 Task: Add a condition where "Channel Is Facebook Messenger" in new tickets in your groups.
Action: Mouse moved to (143, 521)
Screenshot: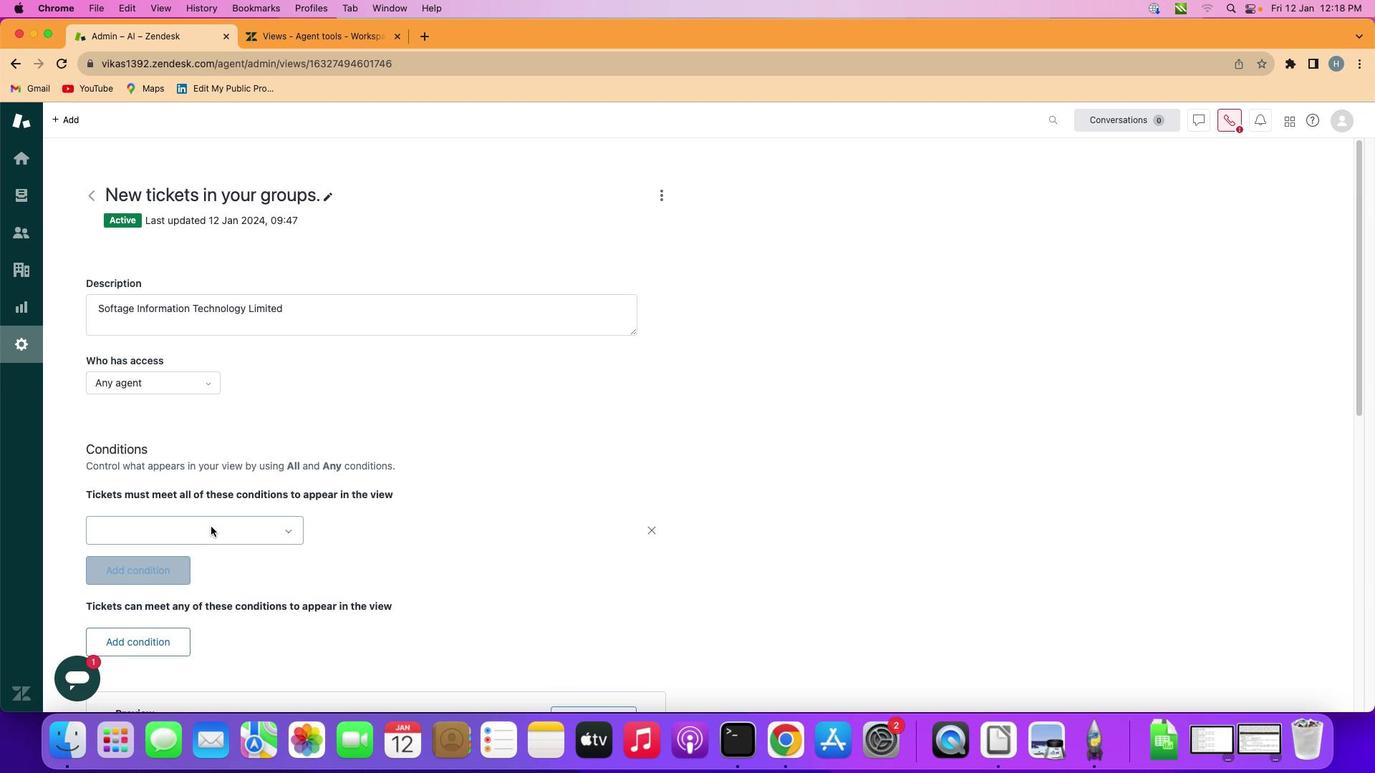
Action: Mouse pressed left at (143, 521)
Screenshot: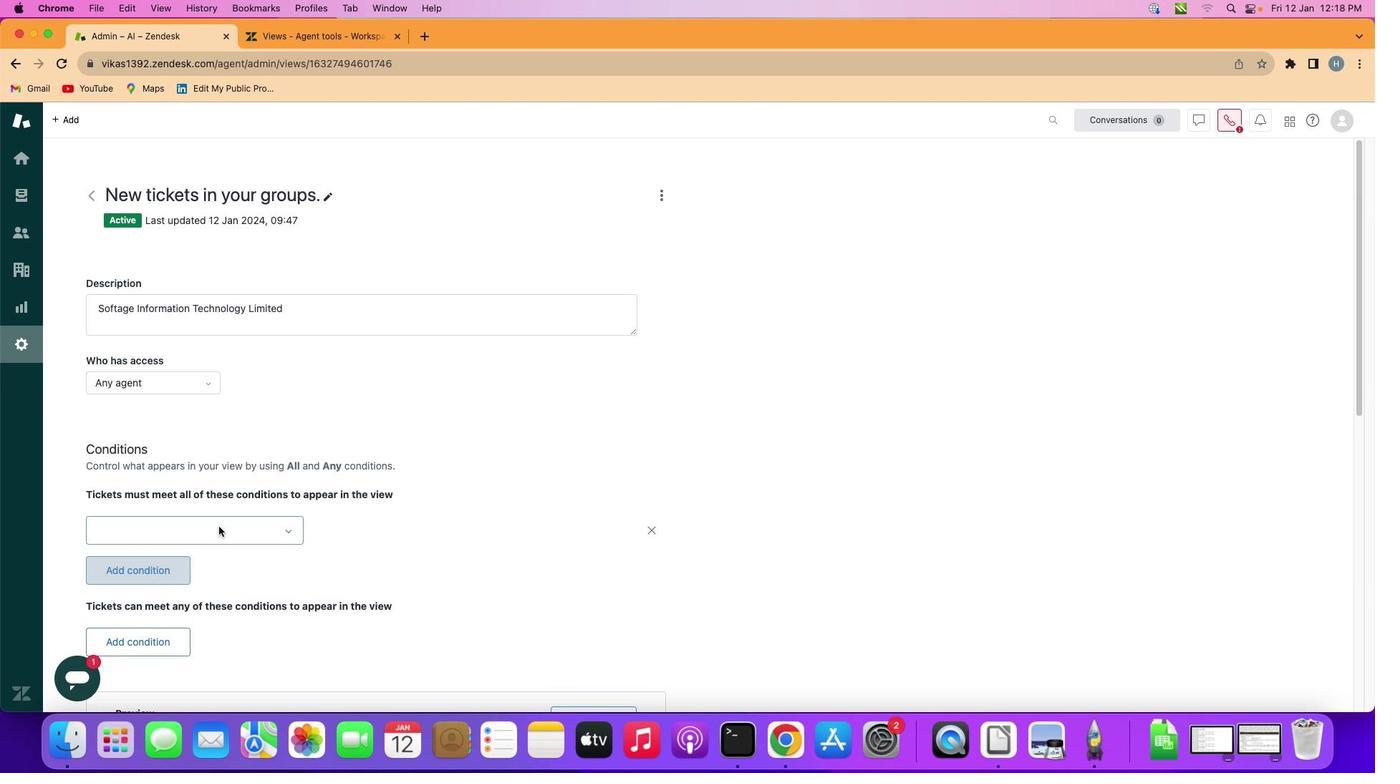 
Action: Mouse moved to (214, 521)
Screenshot: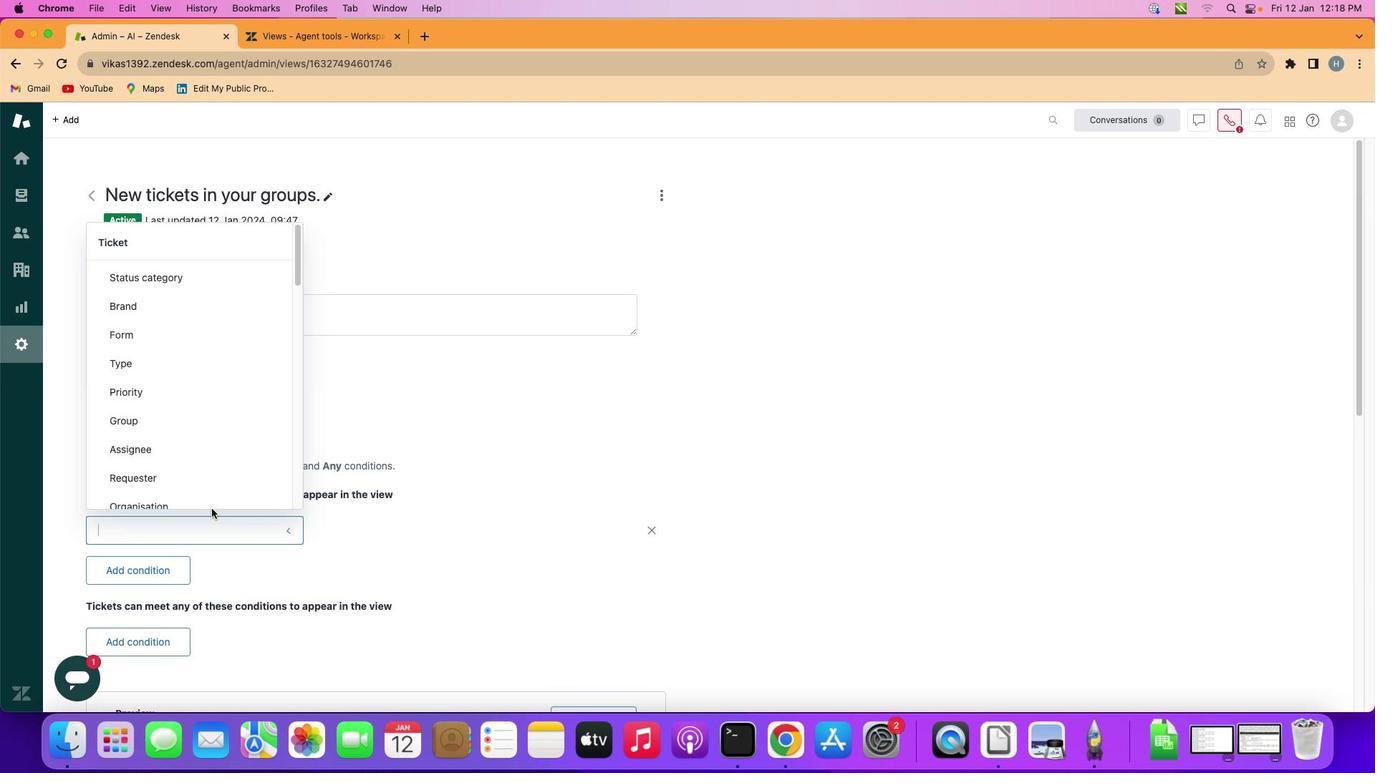 
Action: Mouse pressed left at (214, 521)
Screenshot: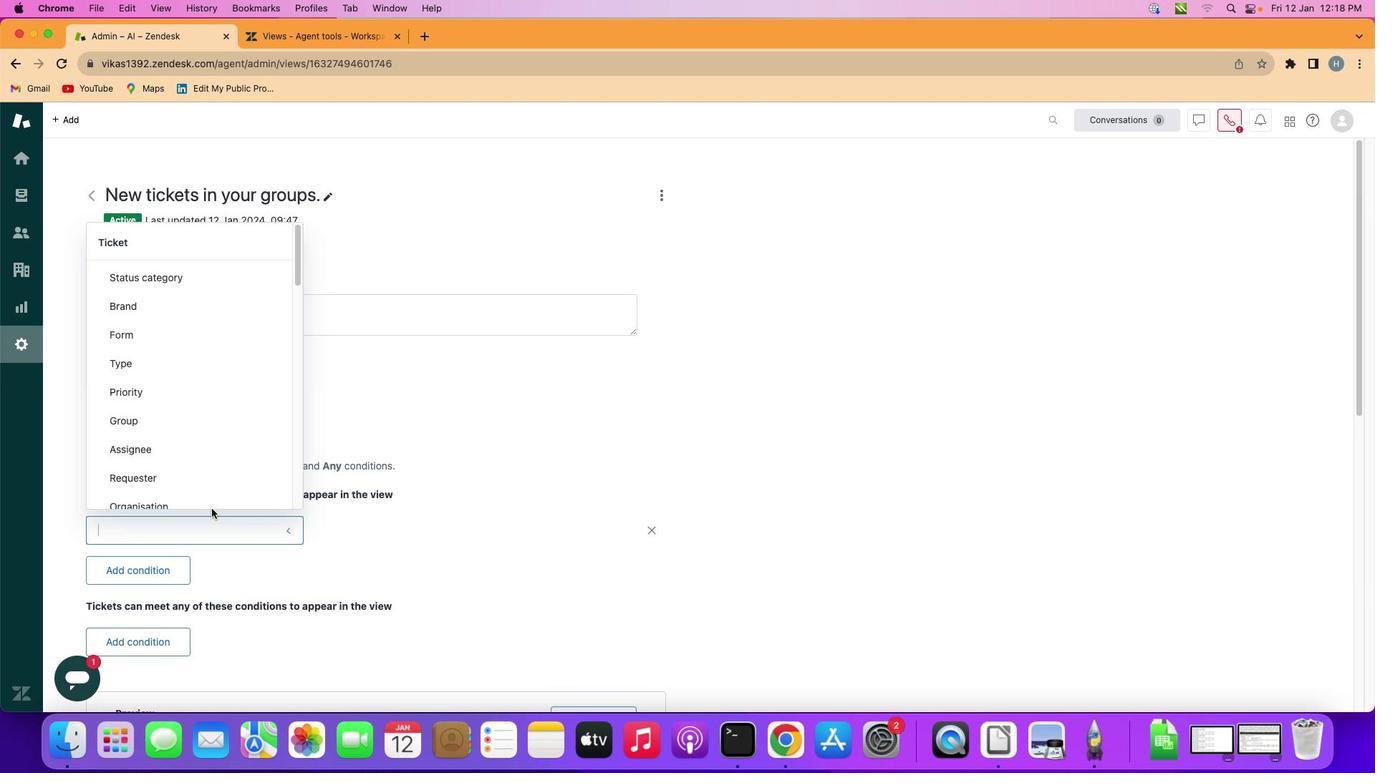 
Action: Mouse moved to (200, 365)
Screenshot: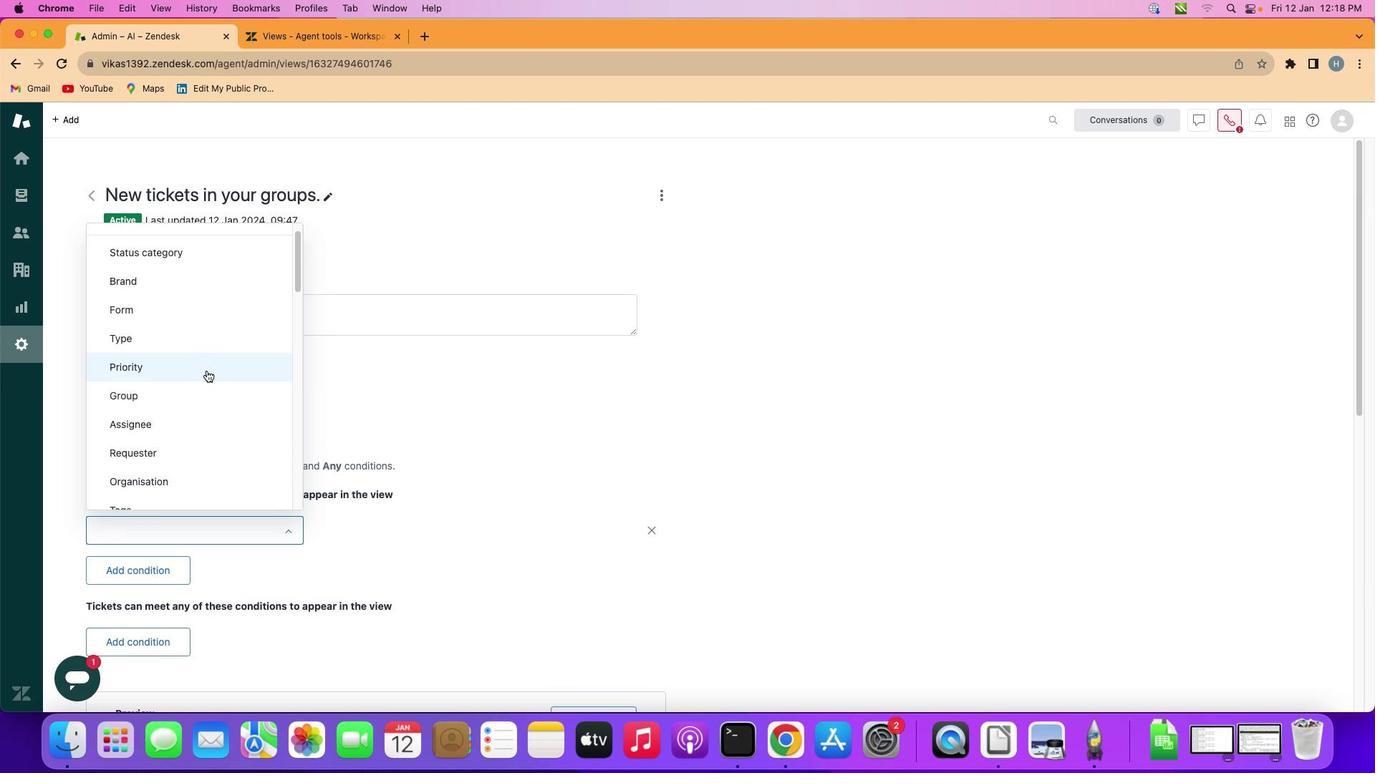 
Action: Mouse scrolled (200, 365) with delta (-5, -5)
Screenshot: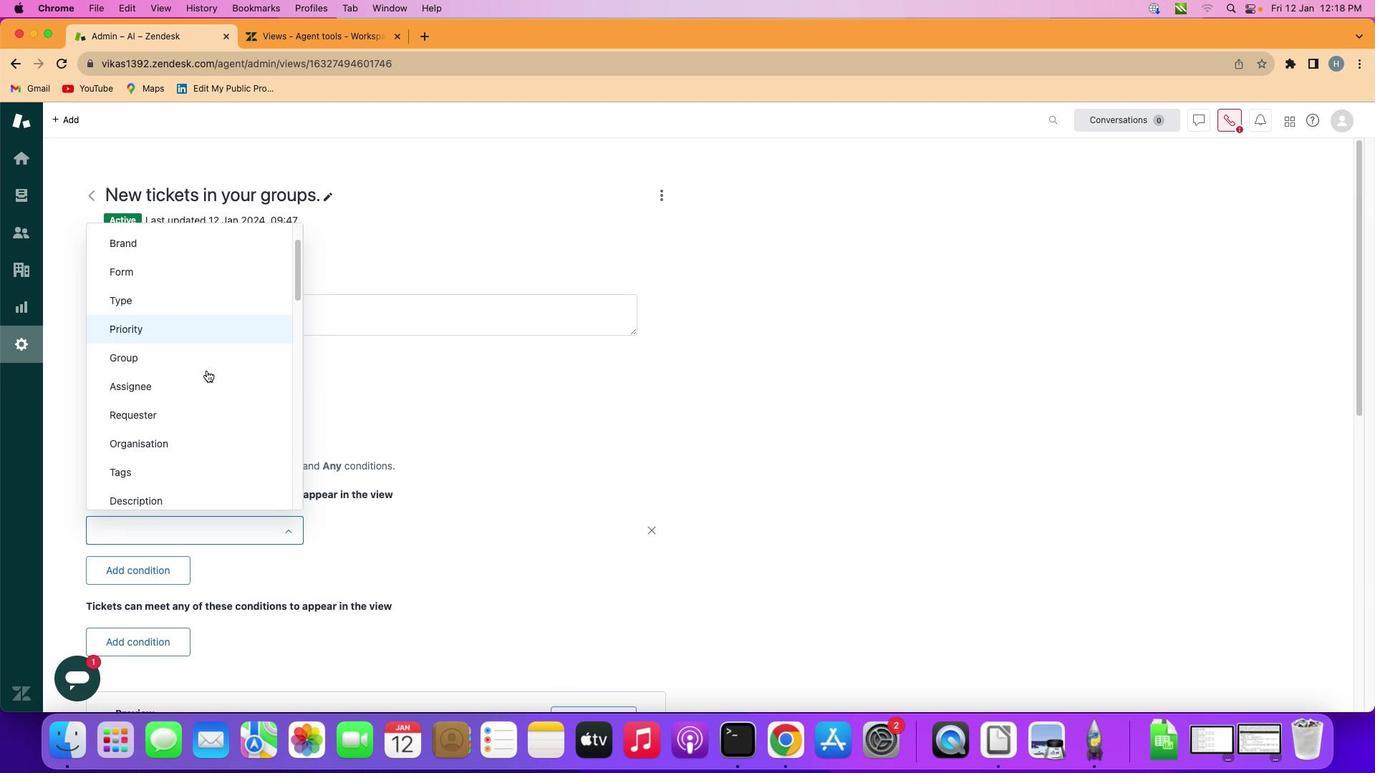 
Action: Mouse scrolled (200, 365) with delta (-5, -5)
Screenshot: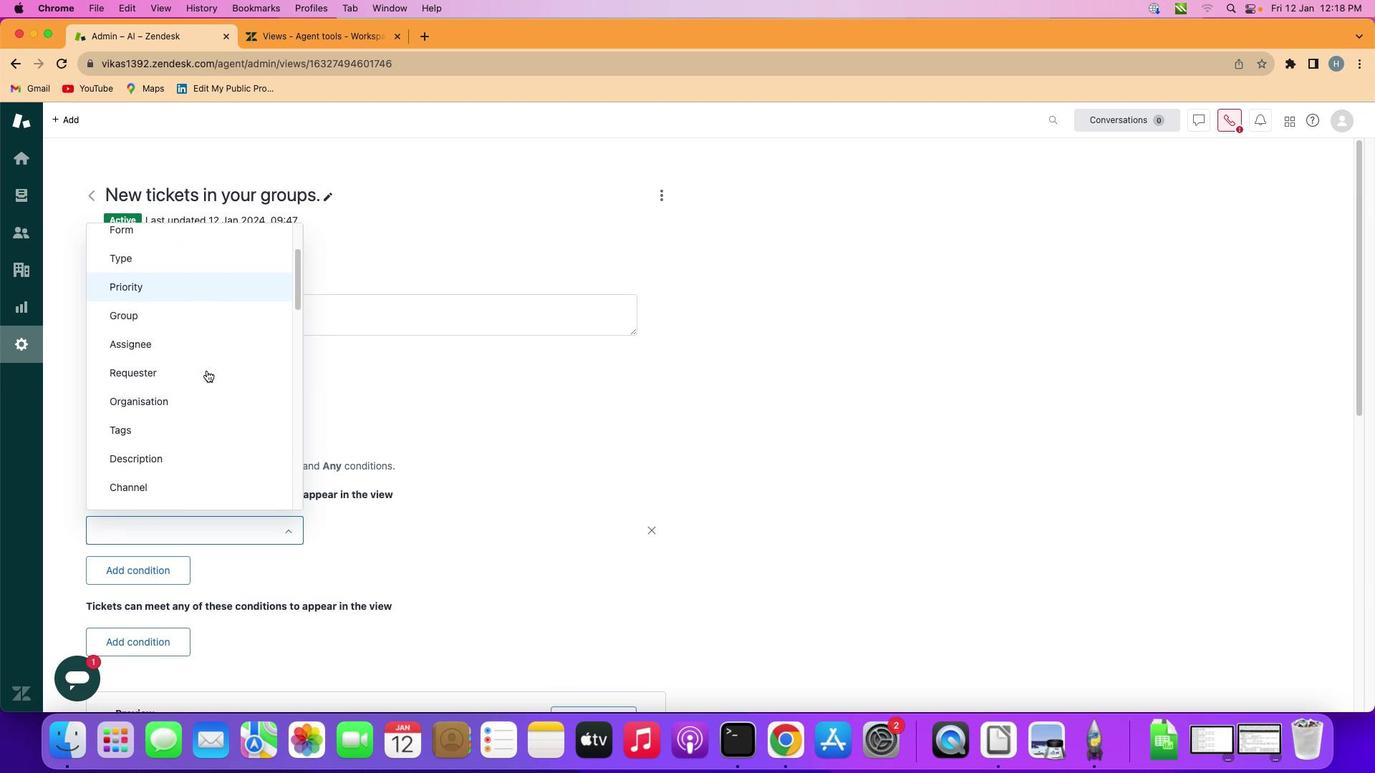 
Action: Mouse scrolled (200, 365) with delta (-5, -5)
Screenshot: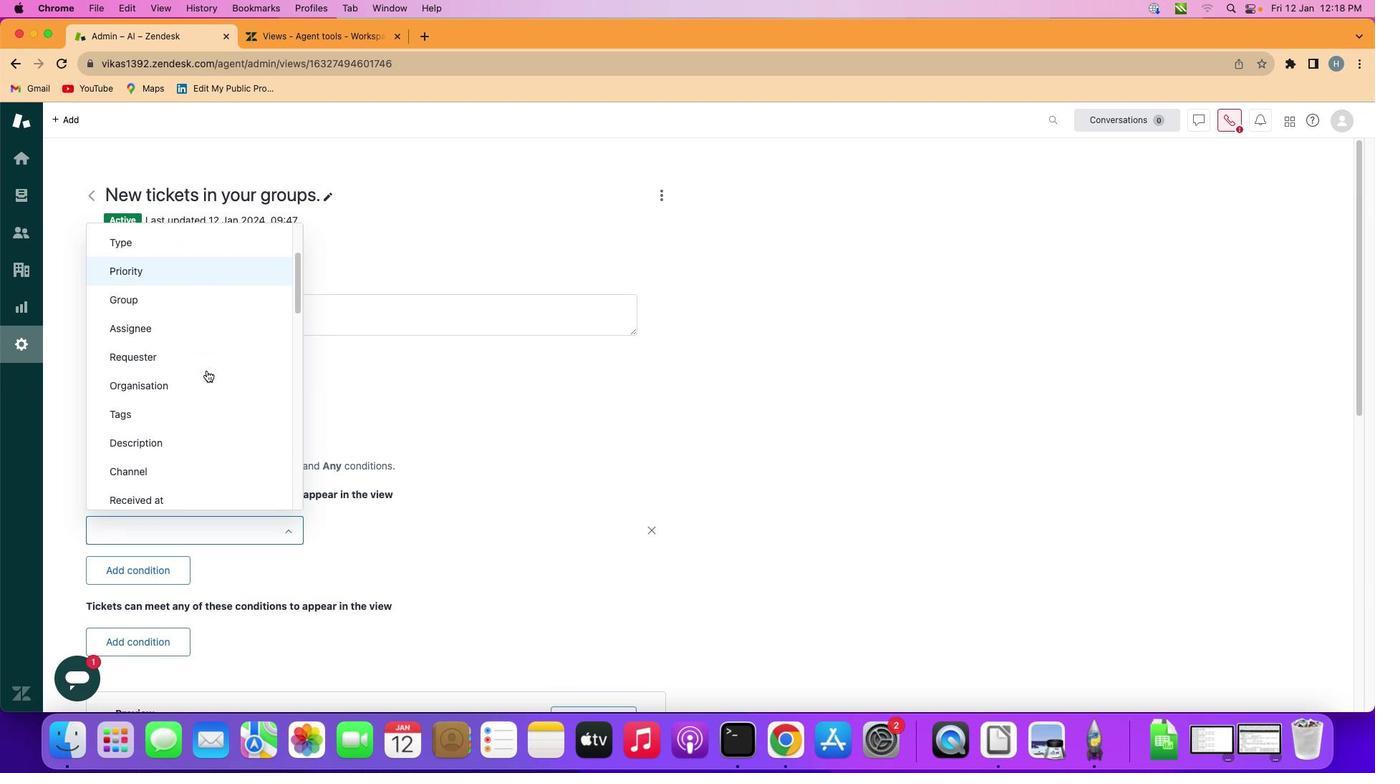 
Action: Mouse moved to (200, 365)
Screenshot: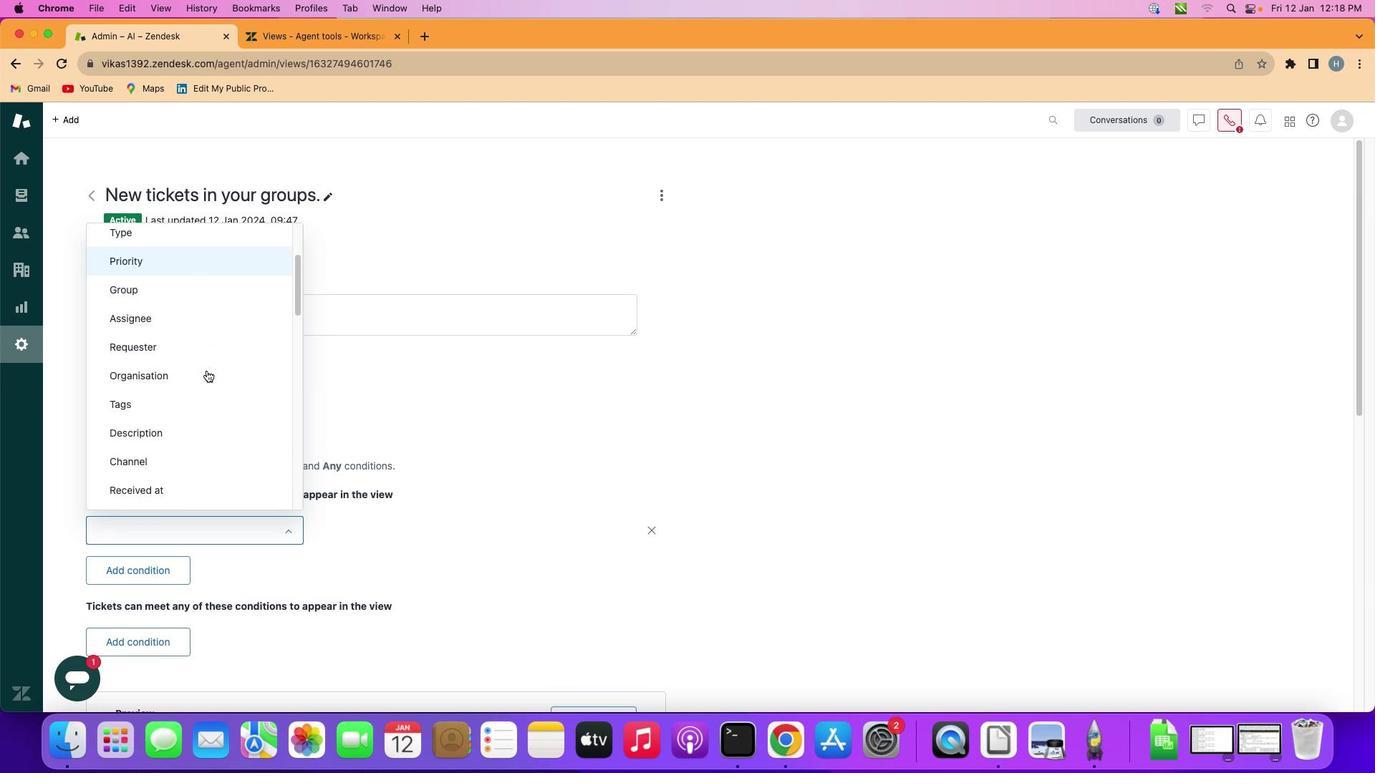 
Action: Mouse scrolled (200, 365) with delta (-5, -6)
Screenshot: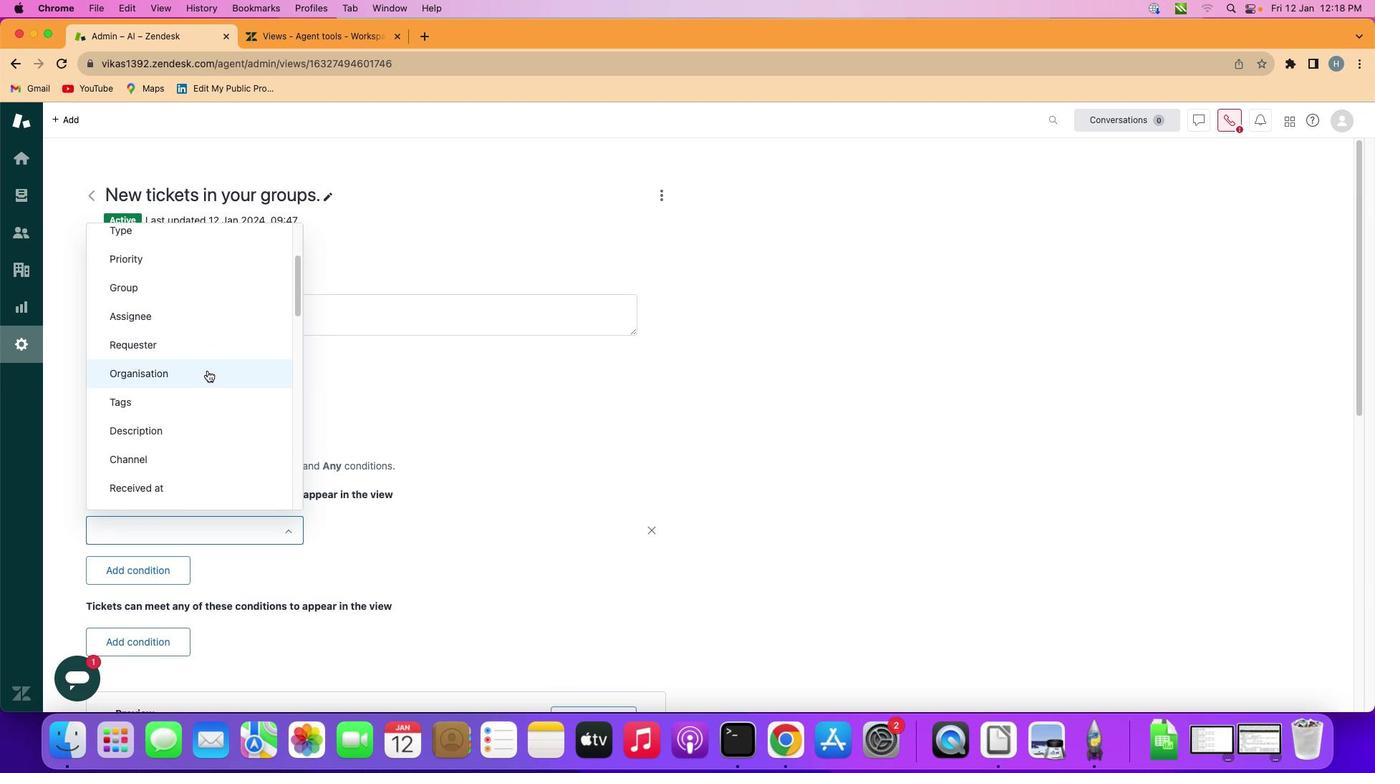
Action: Mouse scrolled (200, 365) with delta (-5, -5)
Screenshot: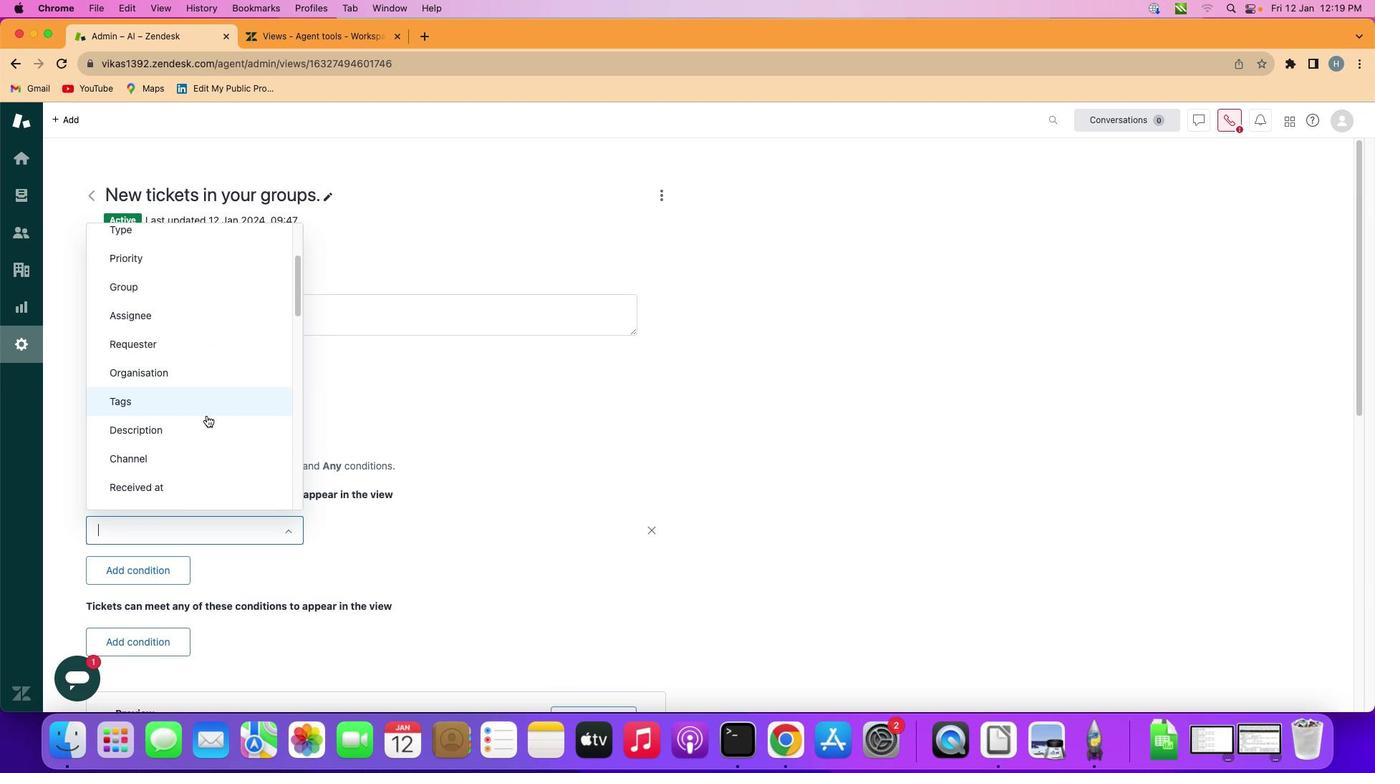 
Action: Mouse moved to (196, 444)
Screenshot: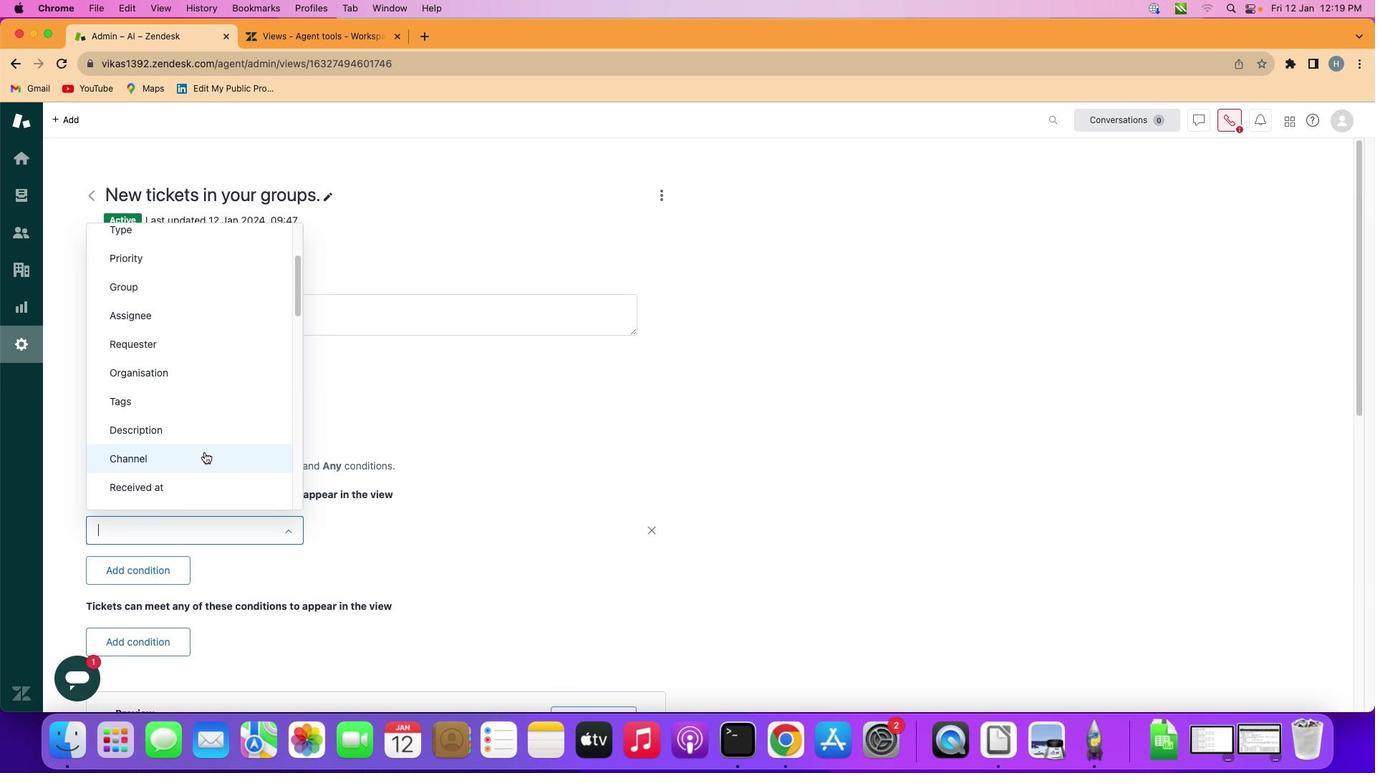 
Action: Mouse pressed left at (196, 444)
Screenshot: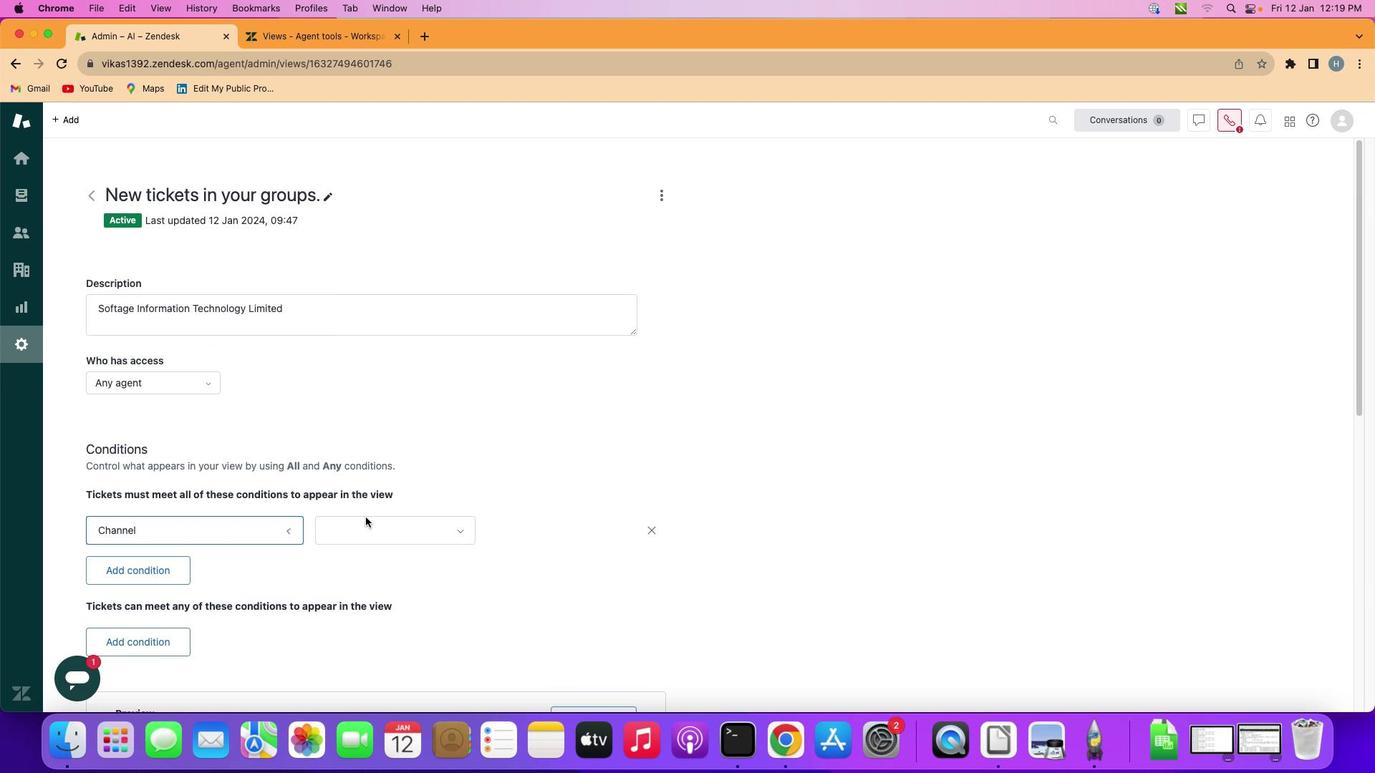 
Action: Mouse moved to (384, 511)
Screenshot: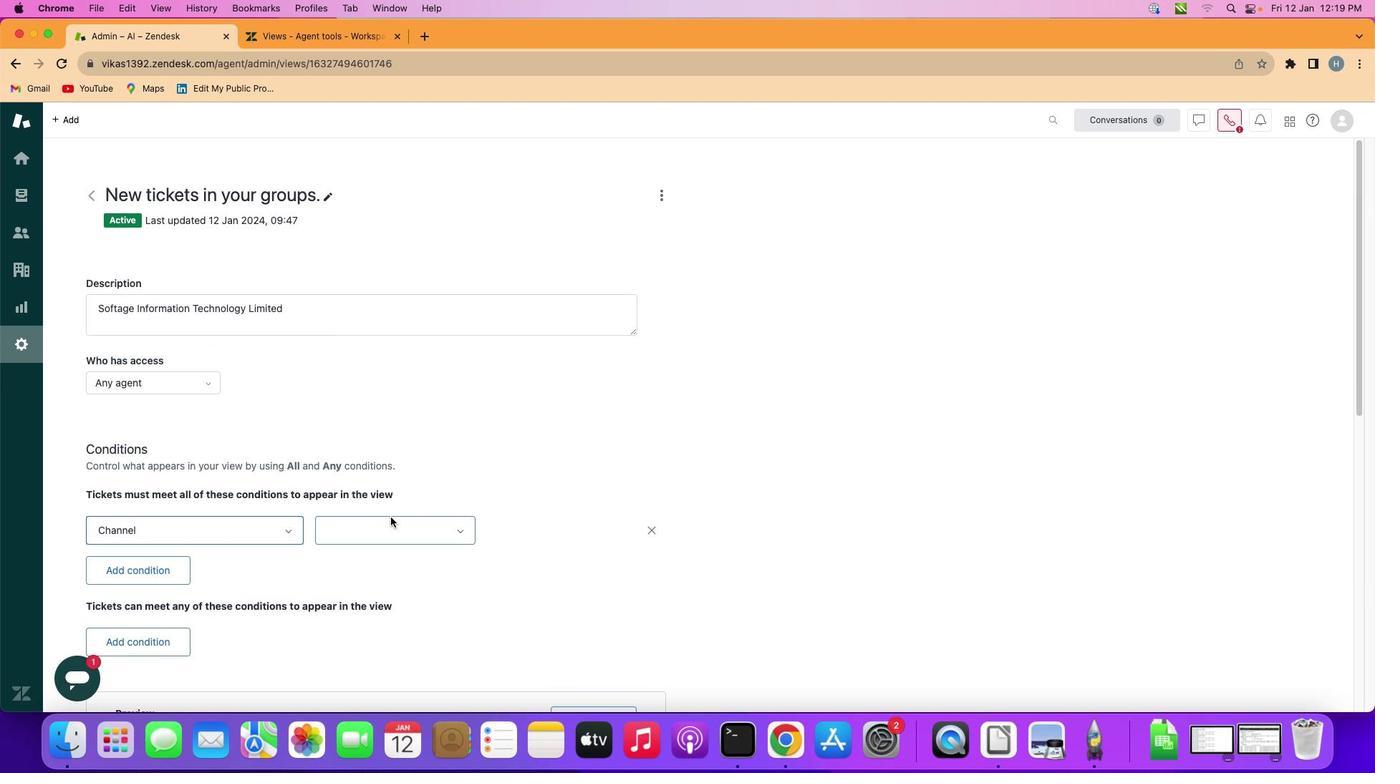 
Action: Mouse pressed left at (384, 511)
Screenshot: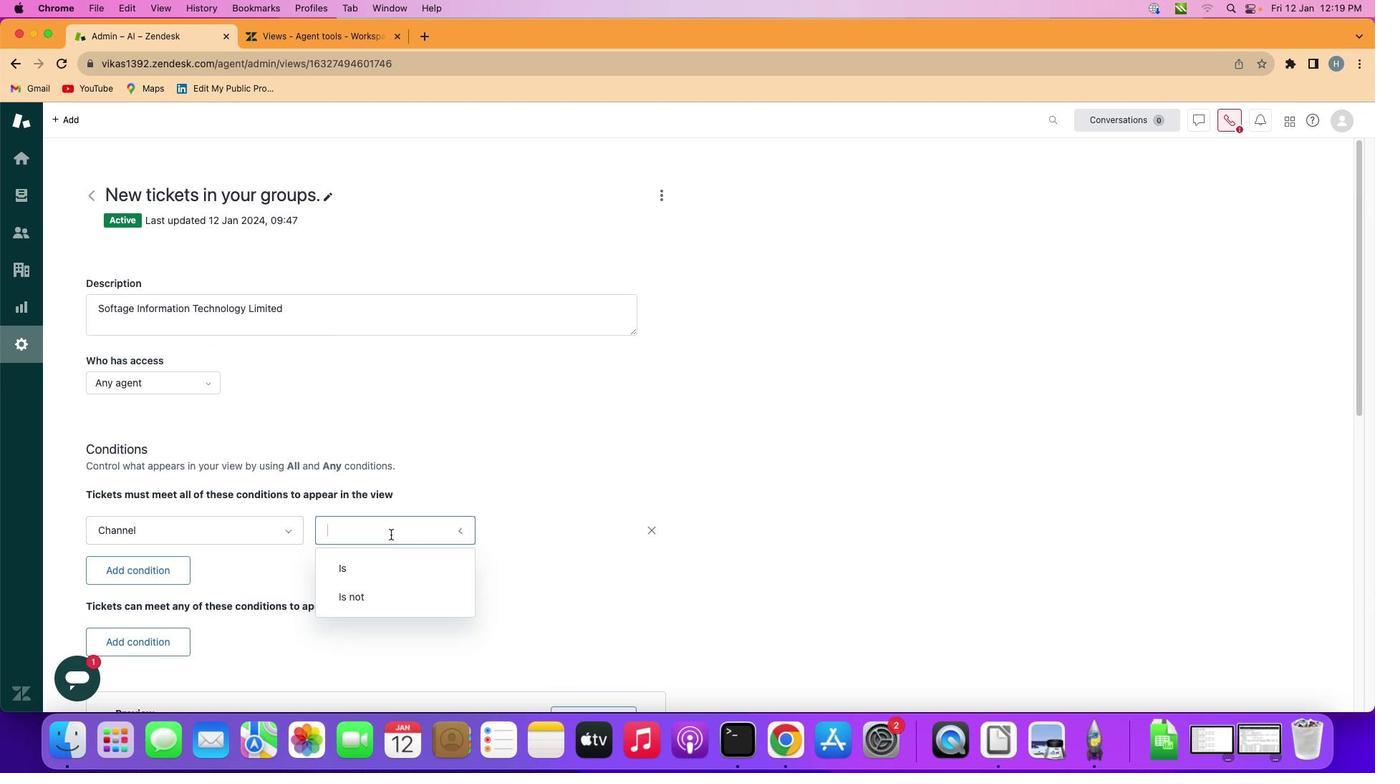 
Action: Mouse moved to (384, 557)
Screenshot: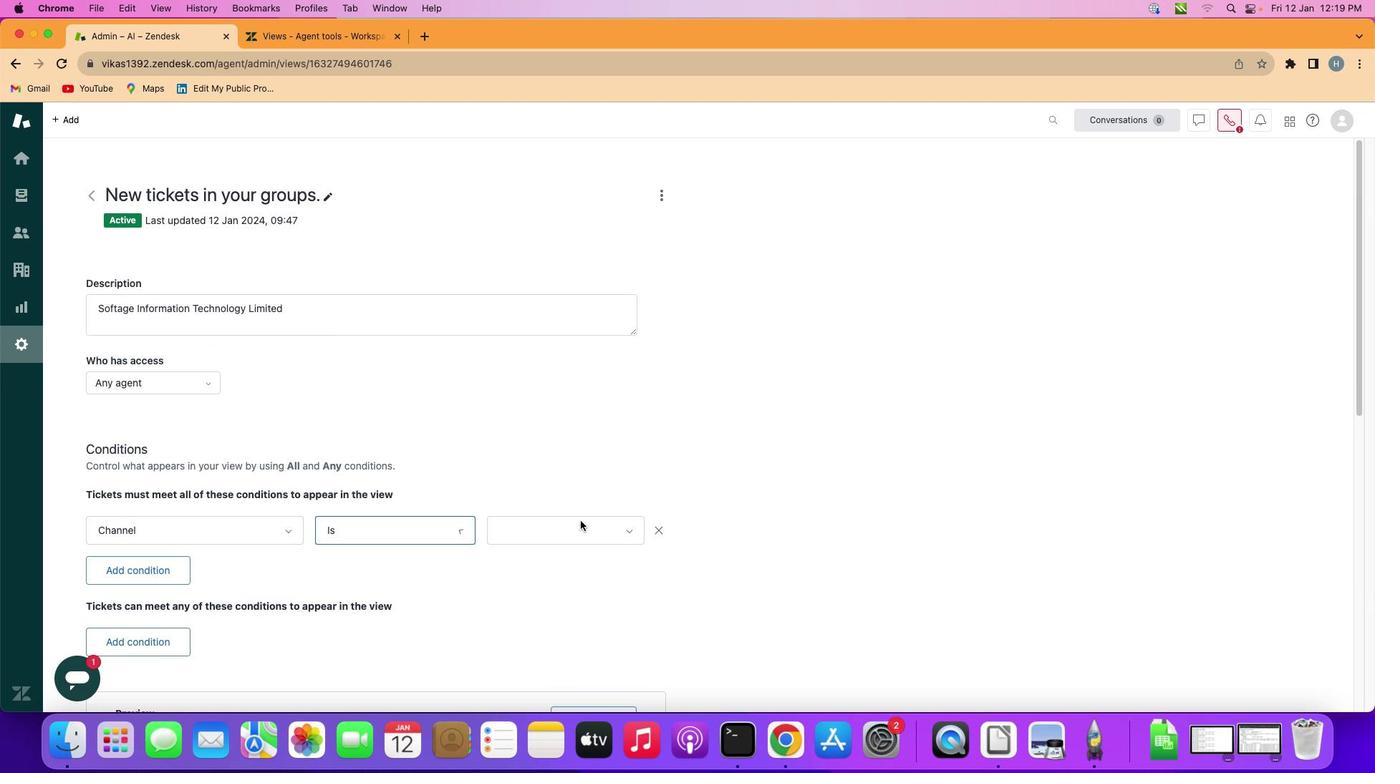
Action: Mouse pressed left at (384, 557)
Screenshot: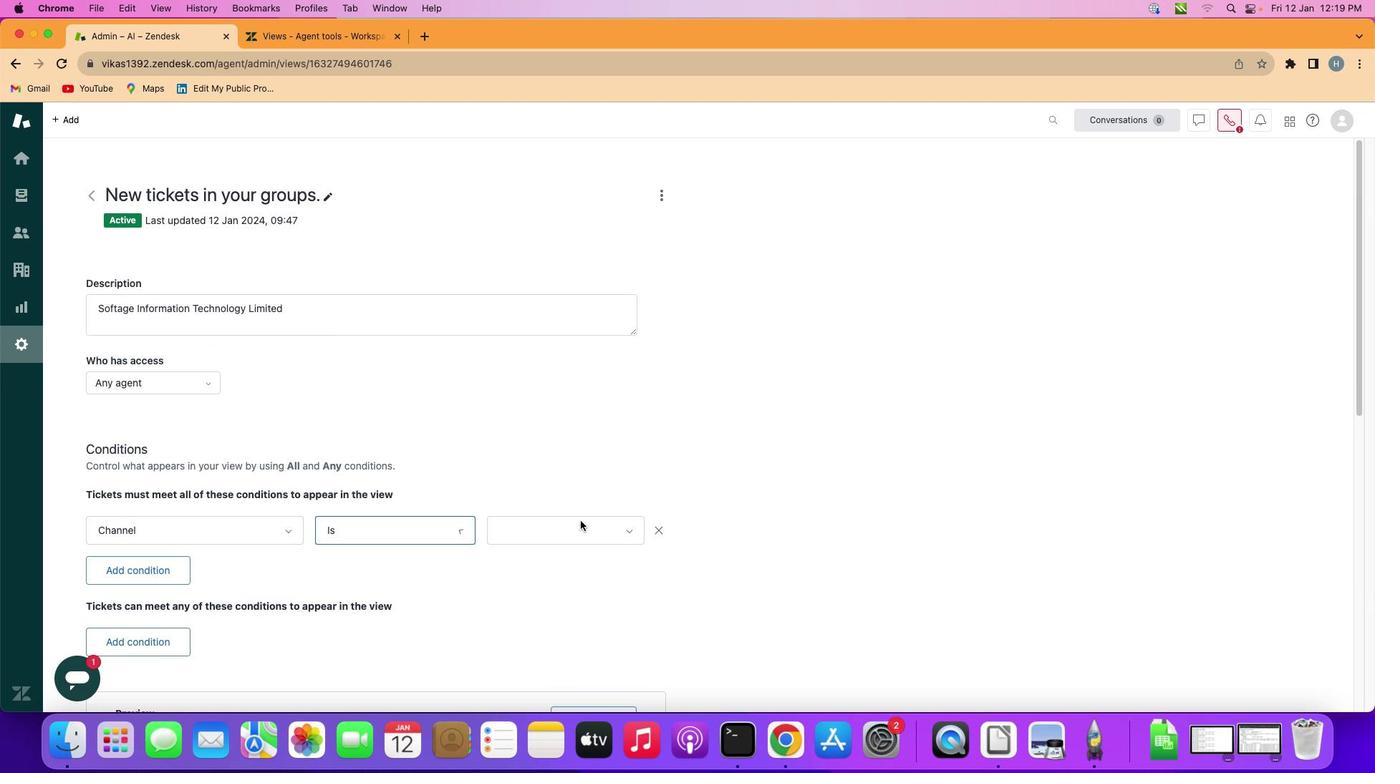 
Action: Mouse moved to (575, 514)
Screenshot: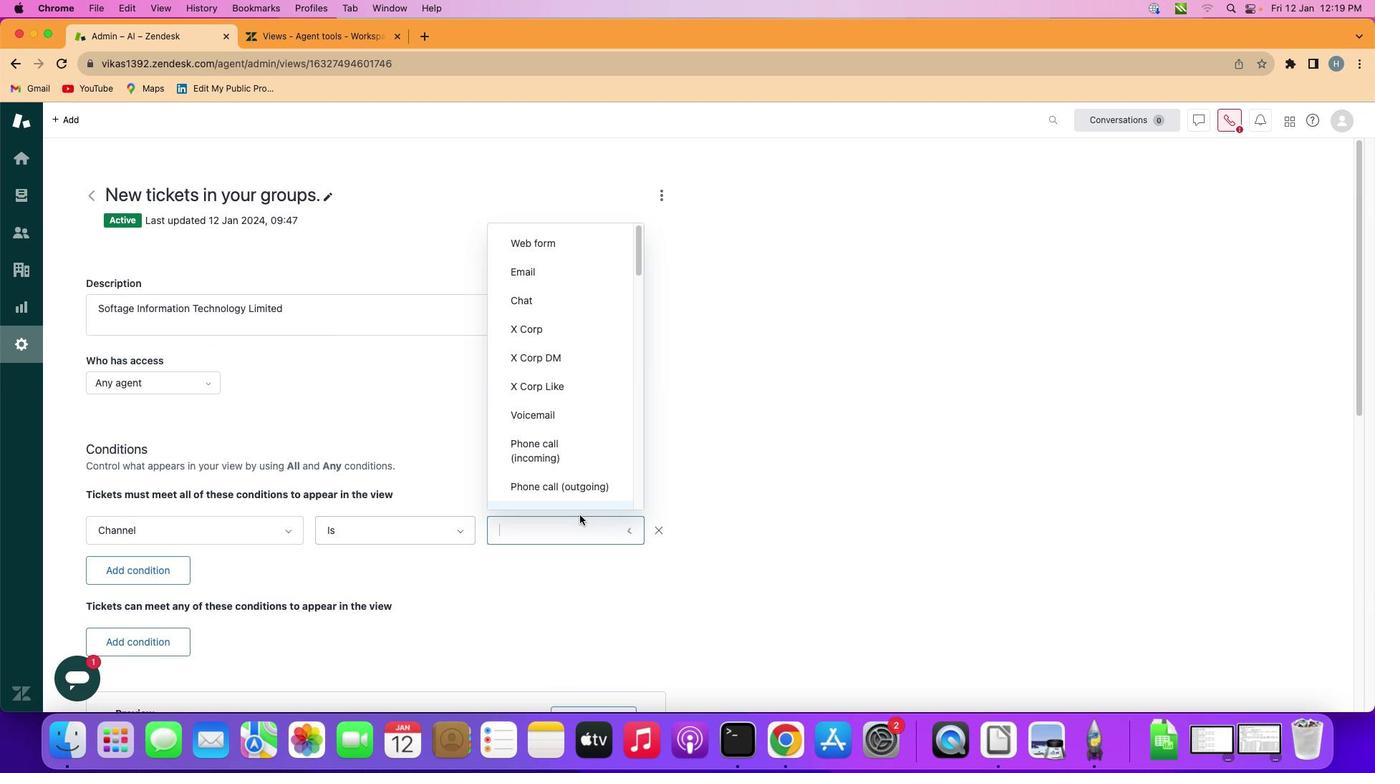 
Action: Mouse pressed left at (575, 514)
Screenshot: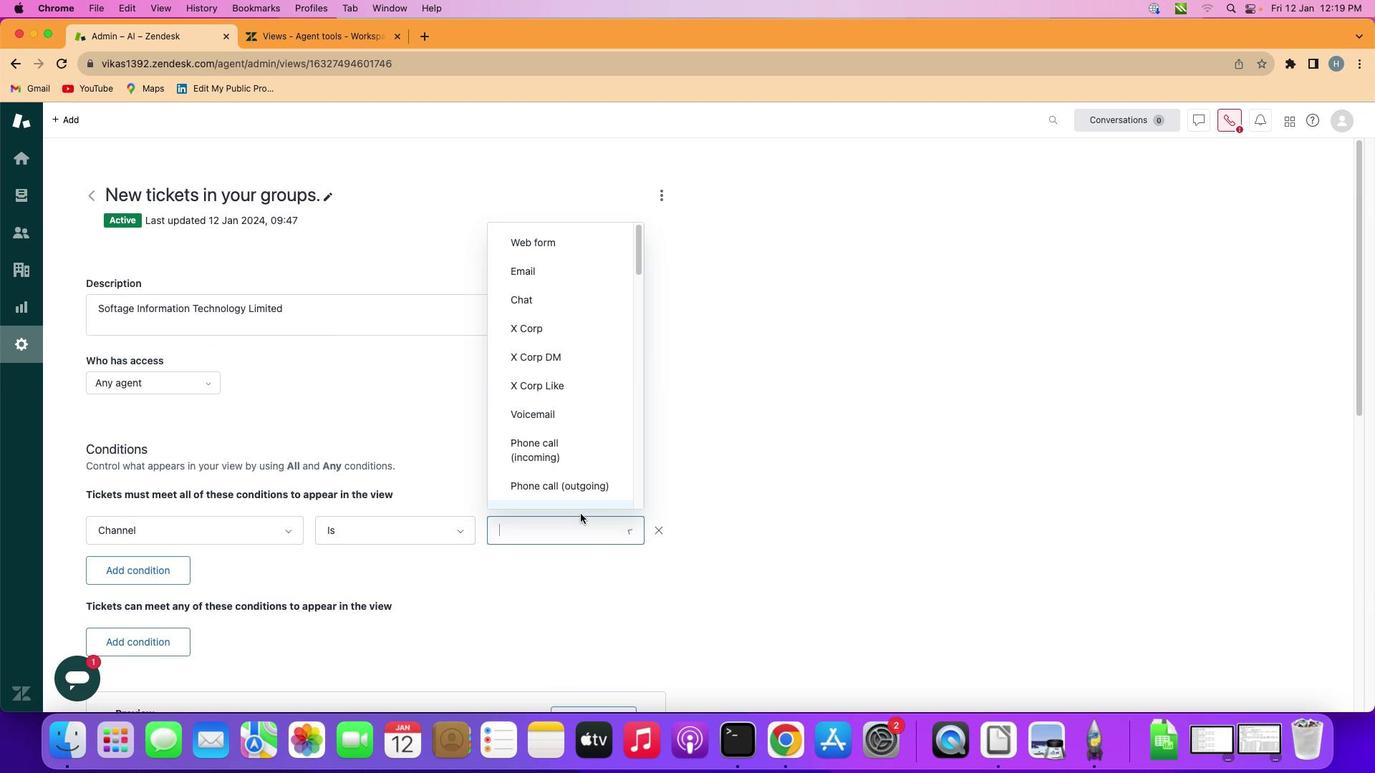 
Action: Mouse moved to (556, 378)
Screenshot: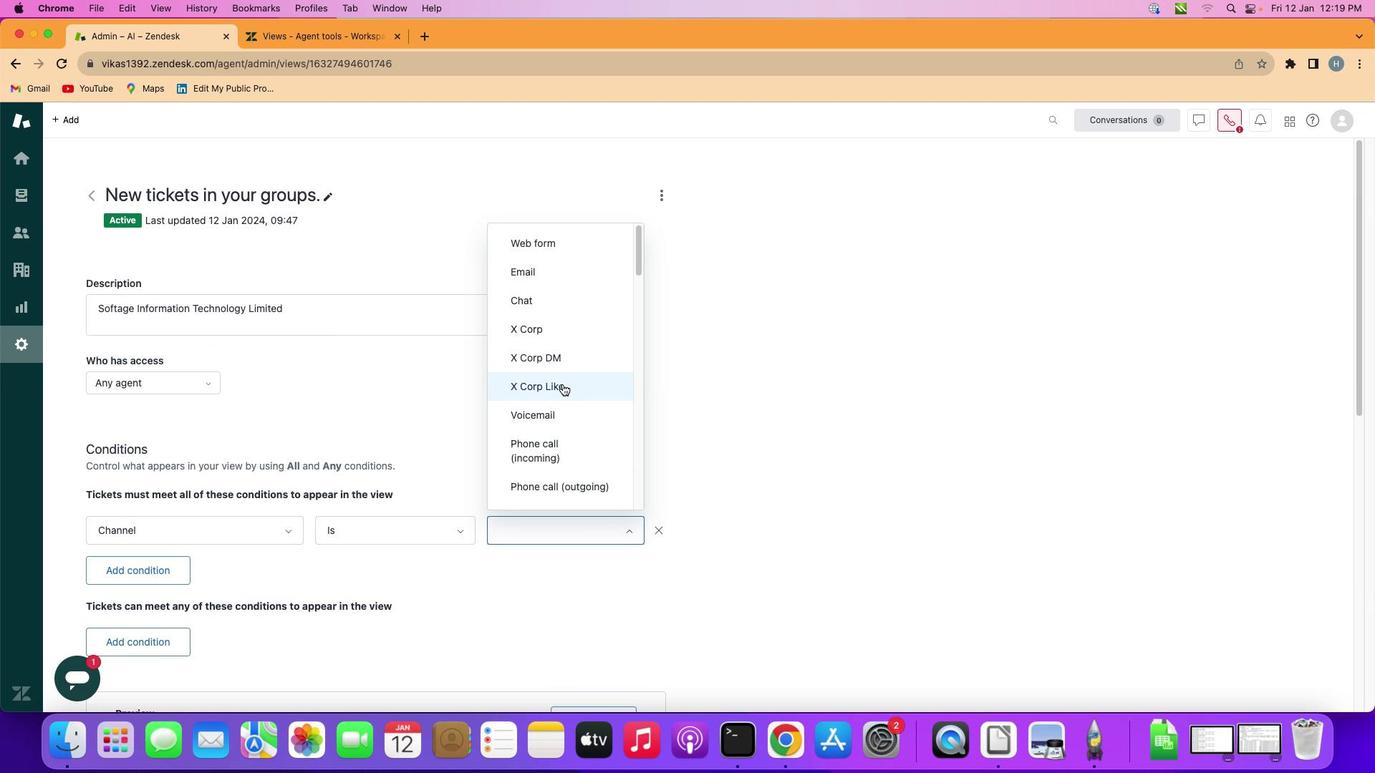 
Action: Mouse scrolled (556, 378) with delta (-5, -5)
Screenshot: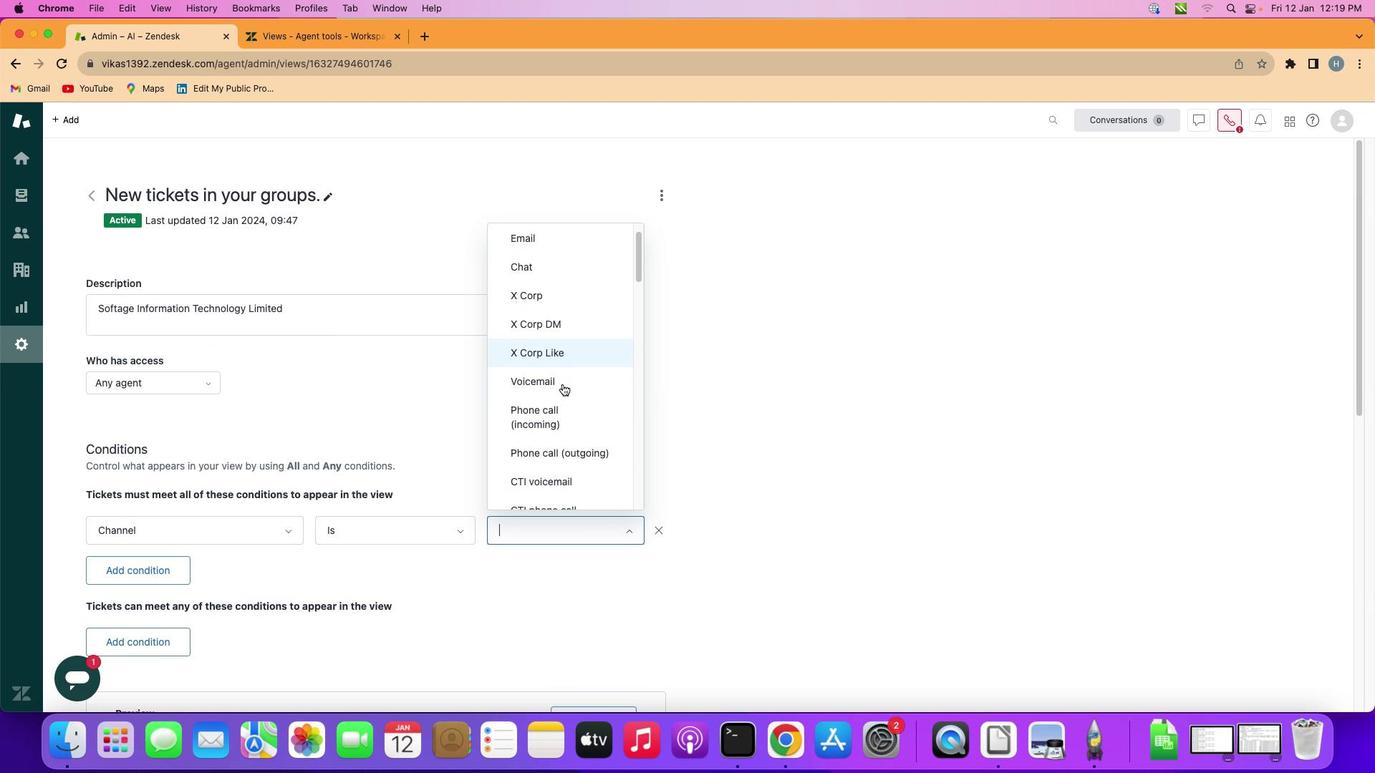 
Action: Mouse scrolled (556, 378) with delta (-5, -5)
Screenshot: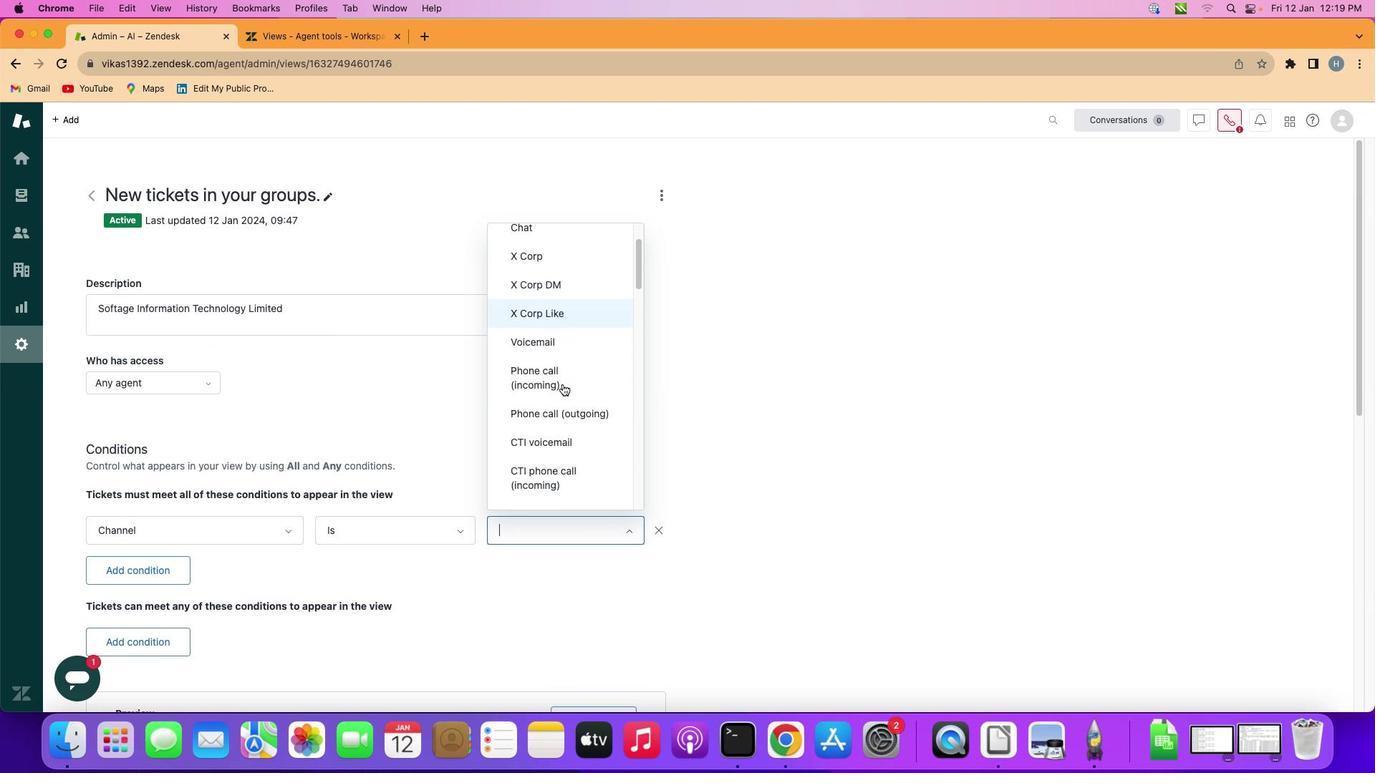 
Action: Mouse scrolled (556, 378) with delta (-5, -5)
Screenshot: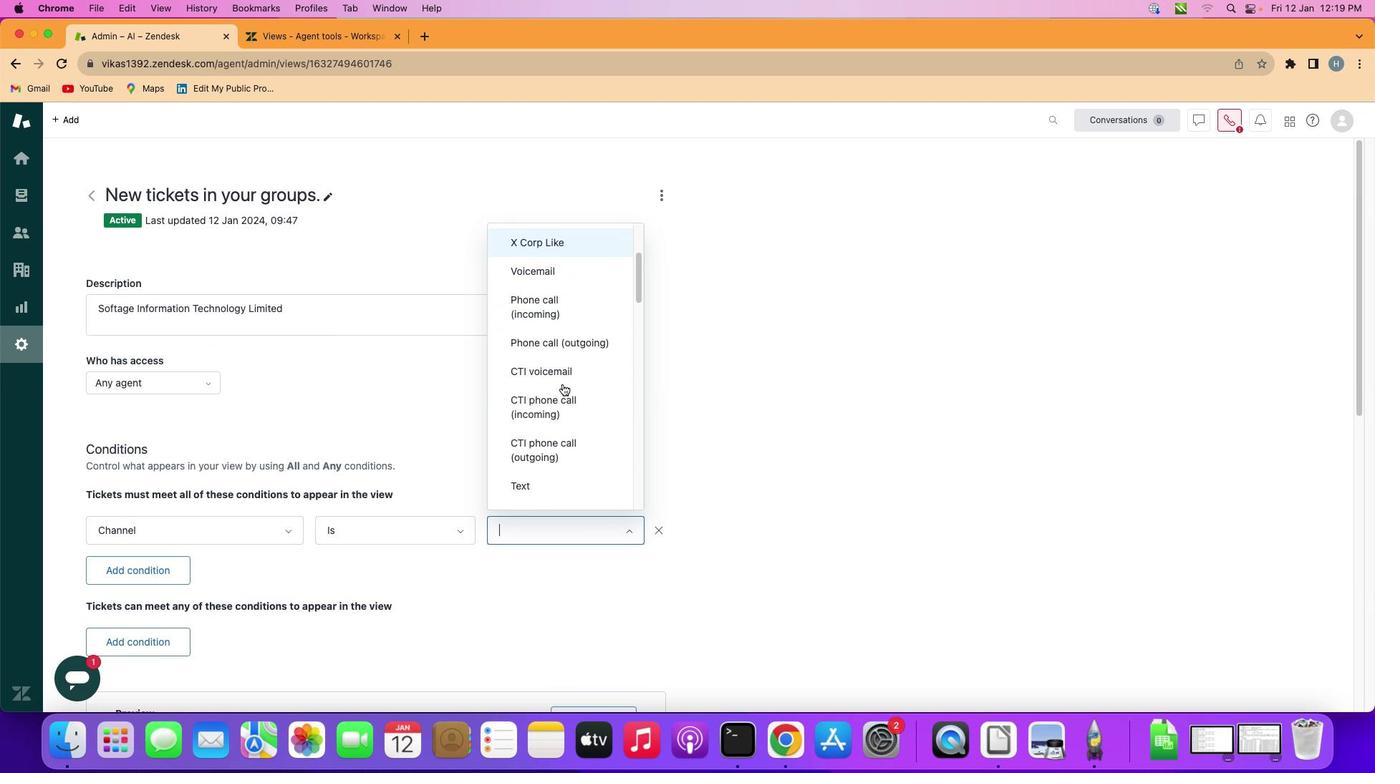 
Action: Mouse scrolled (556, 378) with delta (-5, -6)
Screenshot: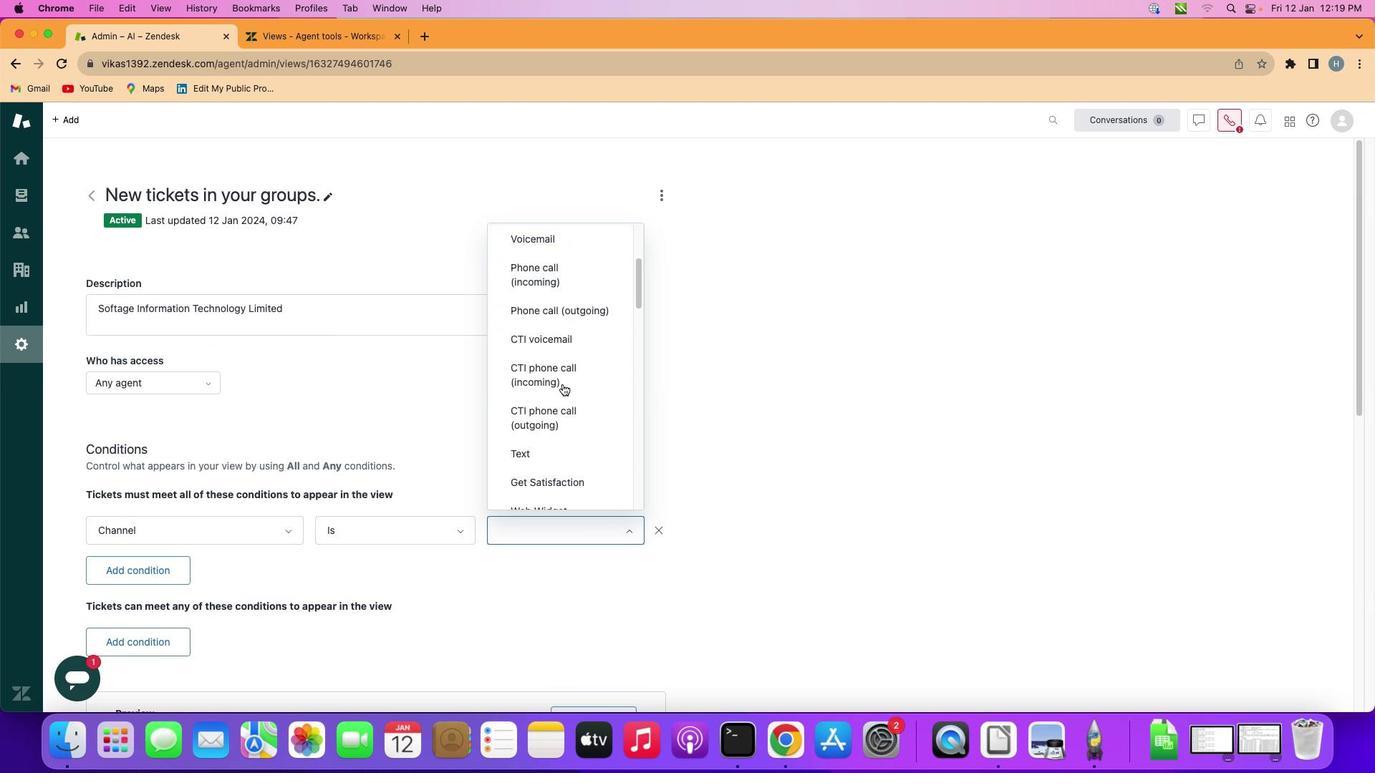
Action: Mouse scrolled (556, 378) with delta (-5, -6)
Screenshot: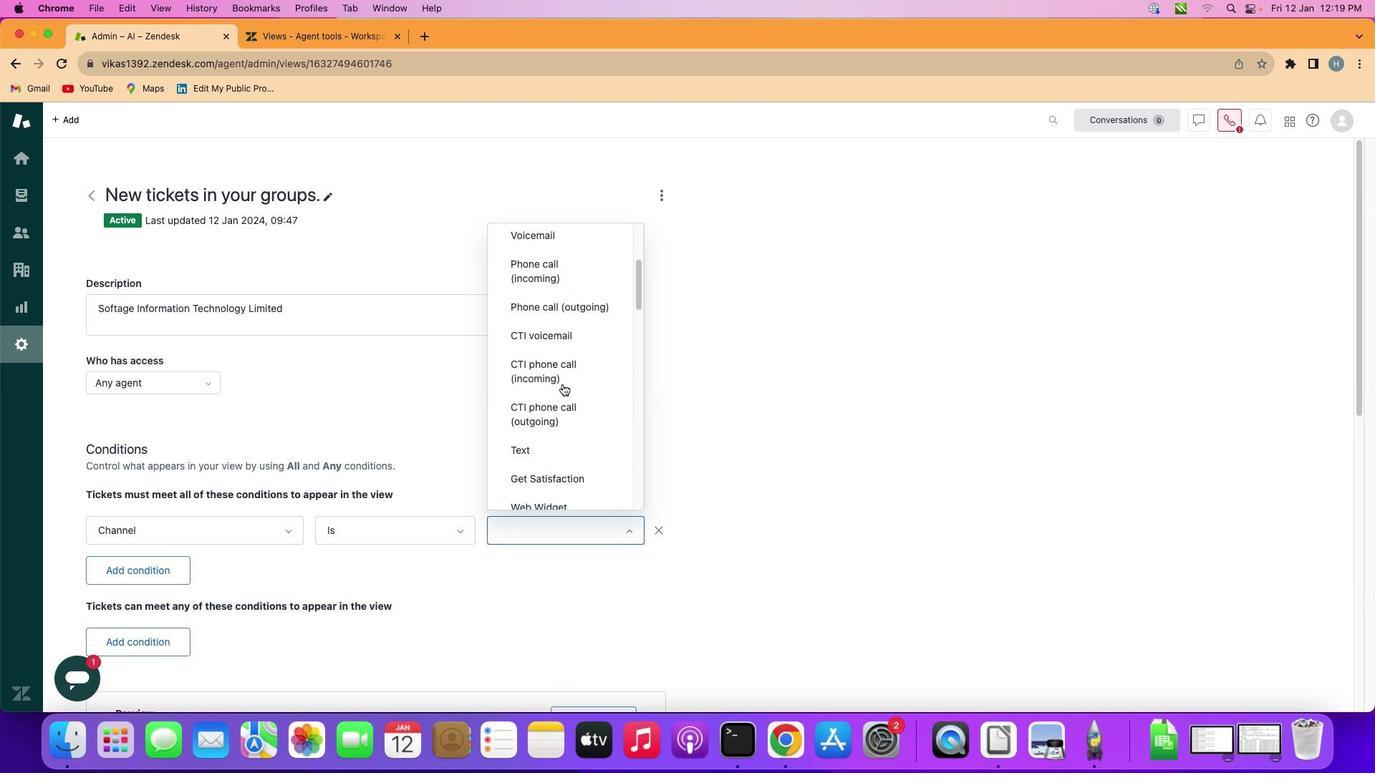 
Action: Mouse scrolled (556, 378) with delta (-5, -5)
Screenshot: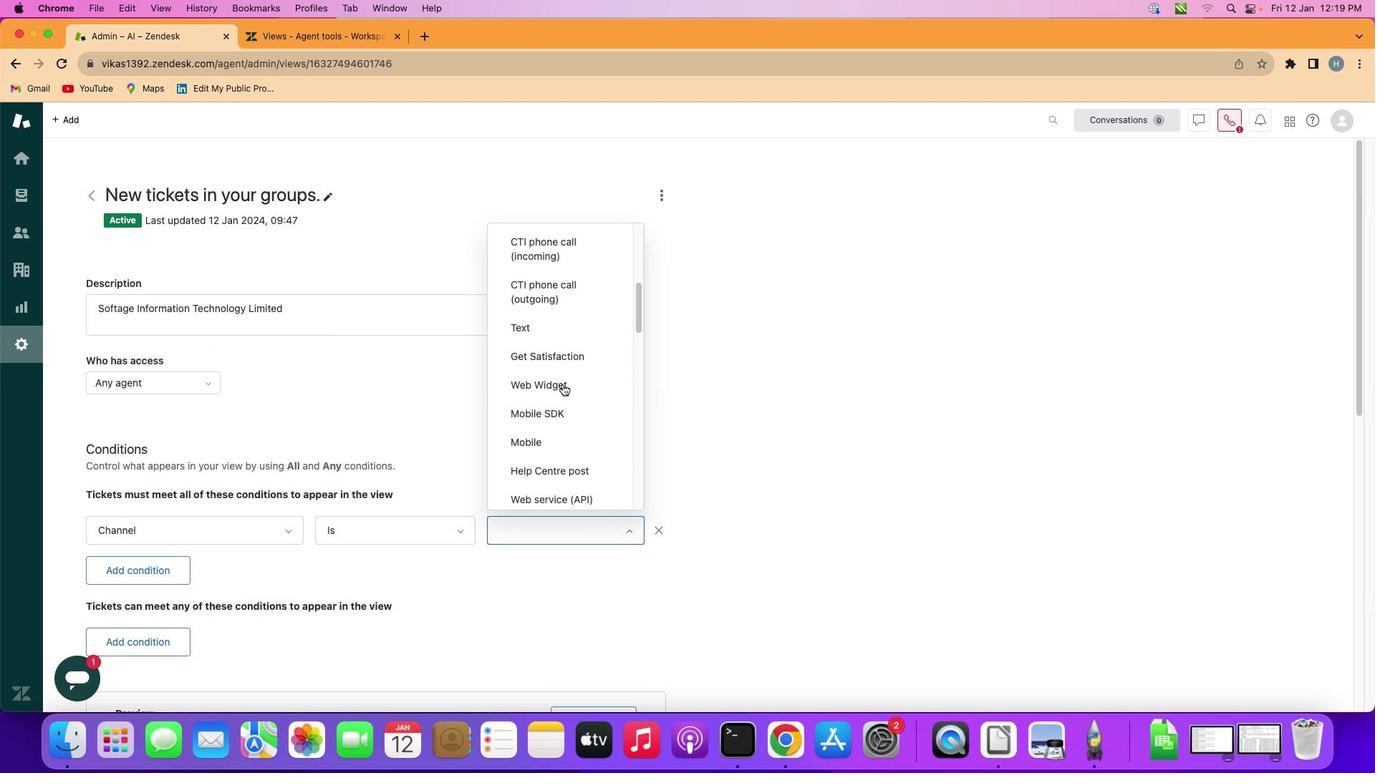
Action: Mouse scrolled (556, 378) with delta (-5, -5)
Screenshot: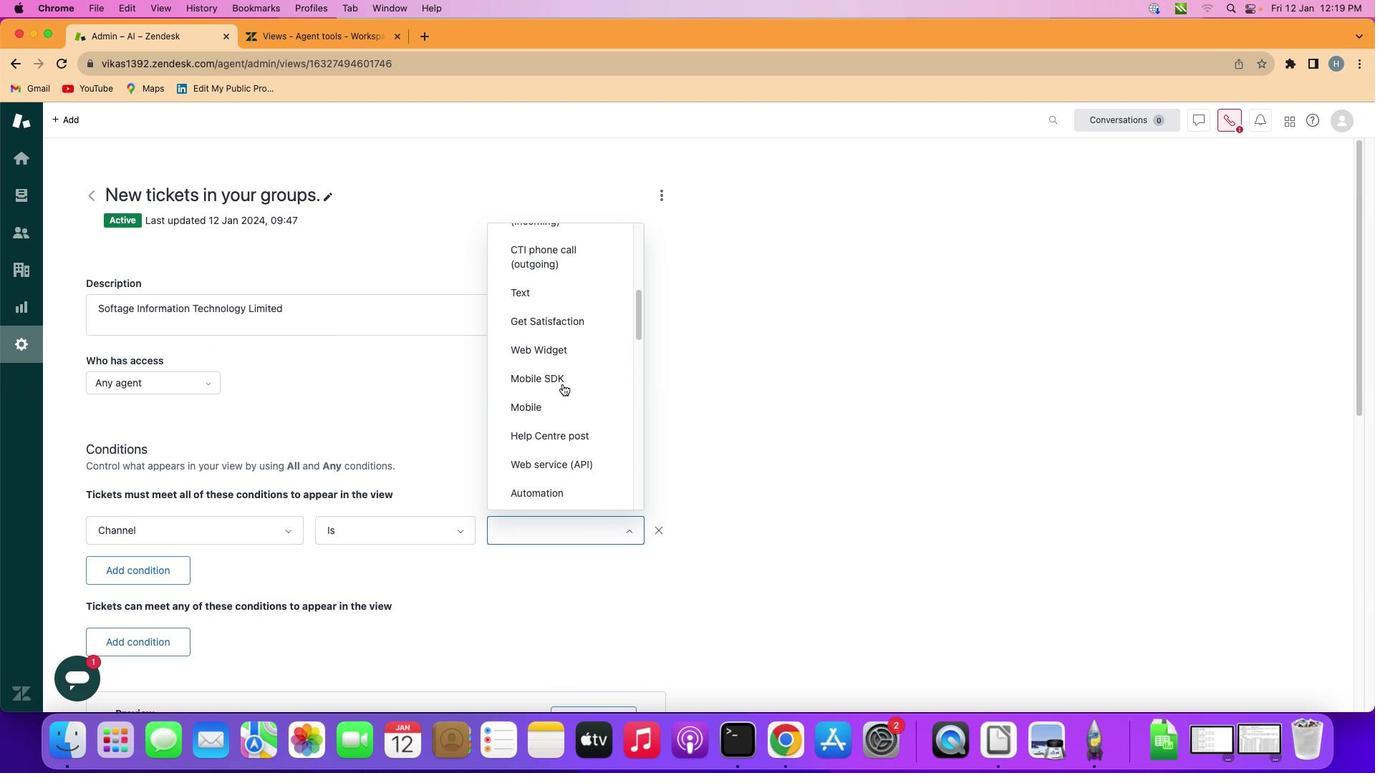 
Action: Mouse scrolled (556, 378) with delta (-5, -6)
Screenshot: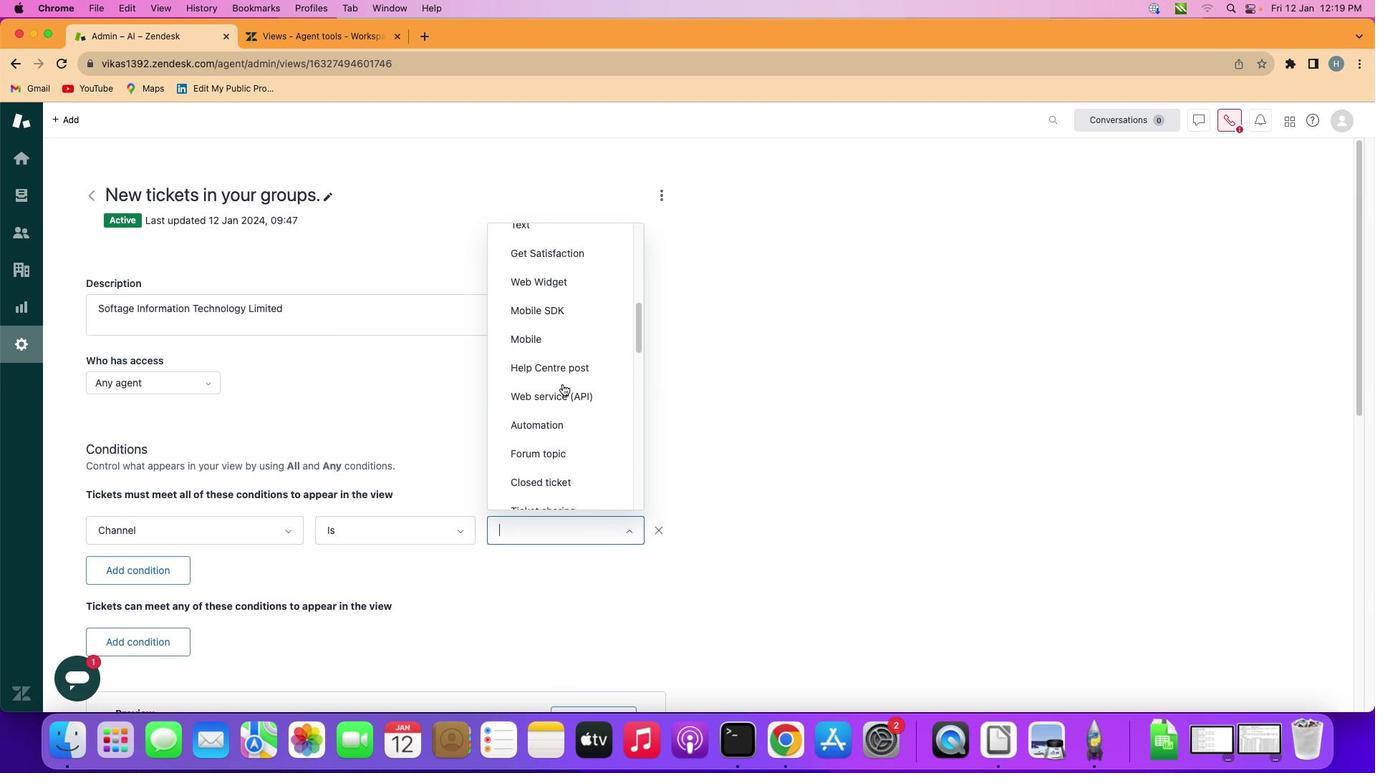 
Action: Mouse scrolled (556, 378) with delta (-5, -7)
Screenshot: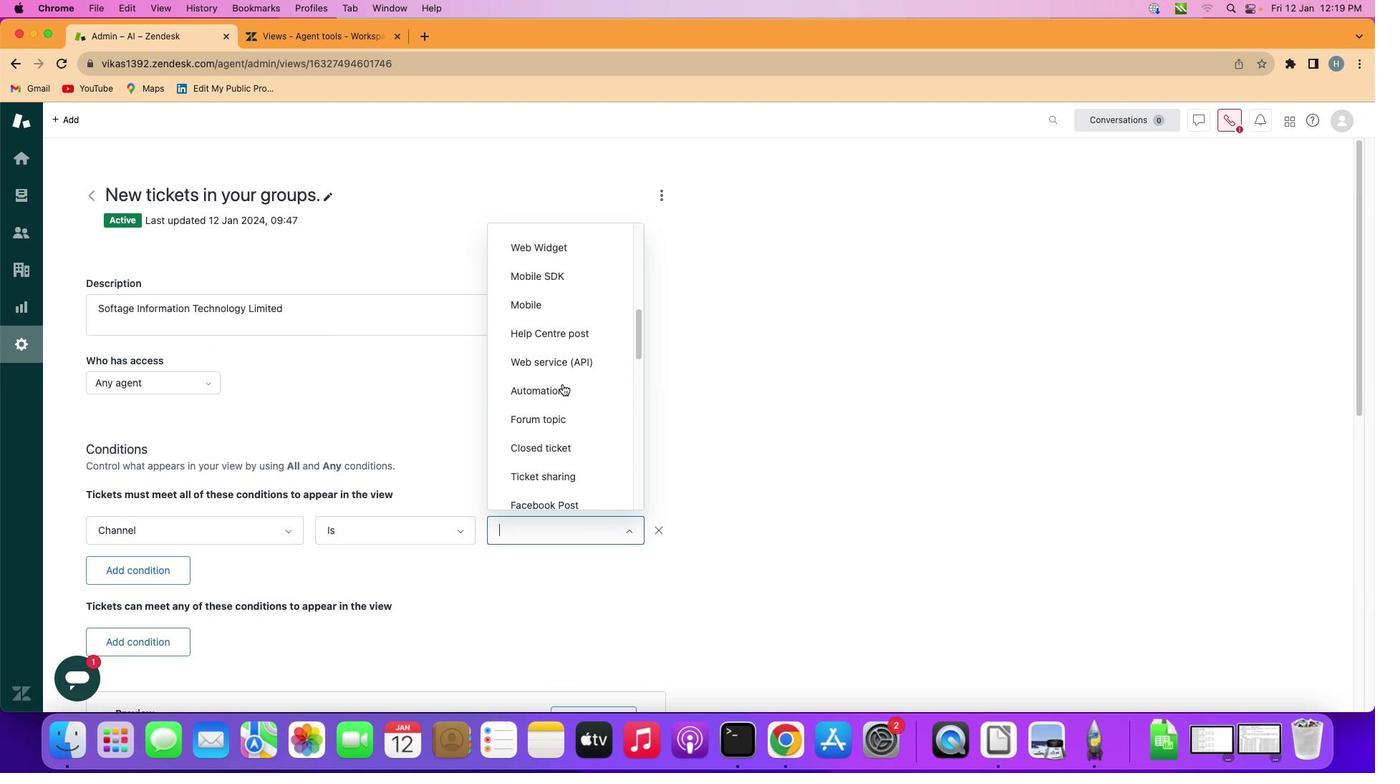 
Action: Mouse scrolled (556, 378) with delta (-5, -7)
Screenshot: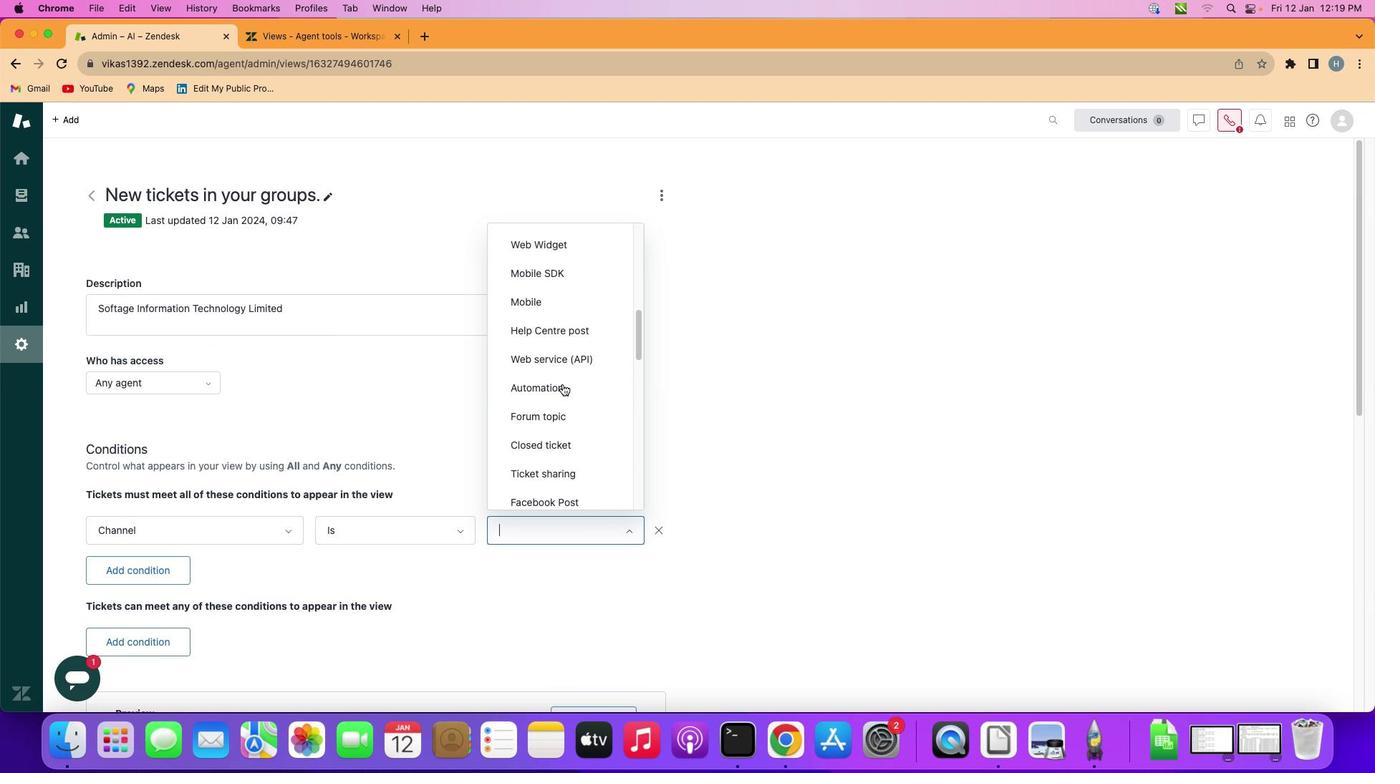 
Action: Mouse scrolled (556, 378) with delta (-5, -5)
Screenshot: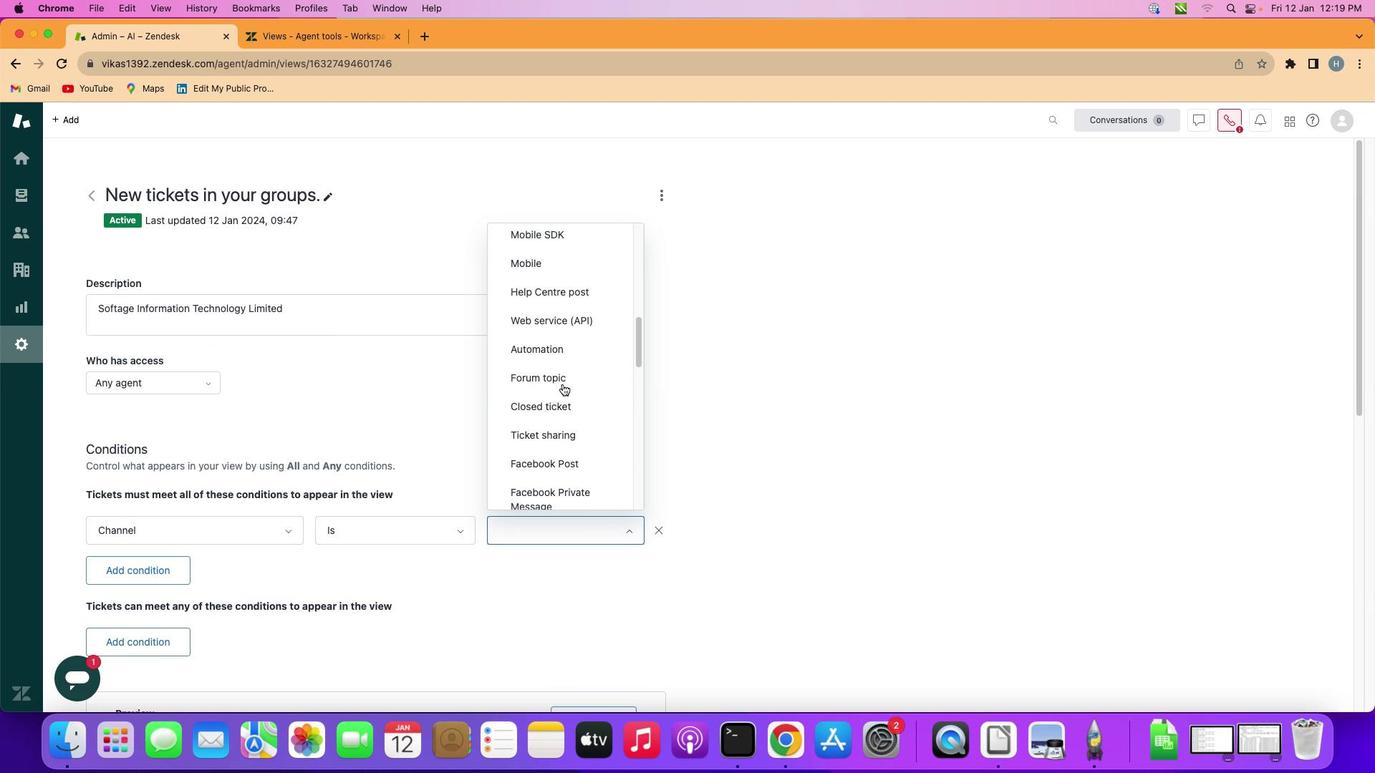 
Action: Mouse scrolled (556, 378) with delta (-5, -5)
Screenshot: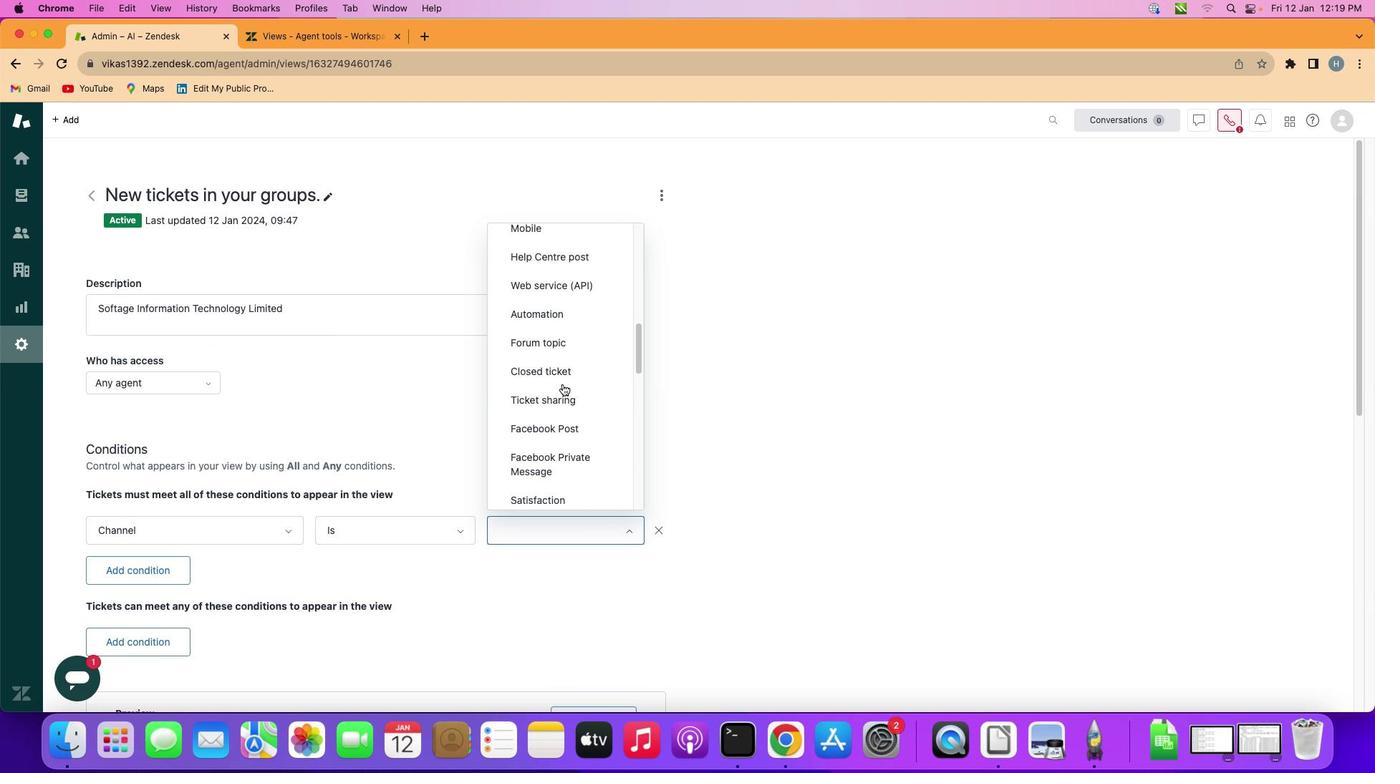 
Action: Mouse scrolled (556, 378) with delta (-5, -5)
Screenshot: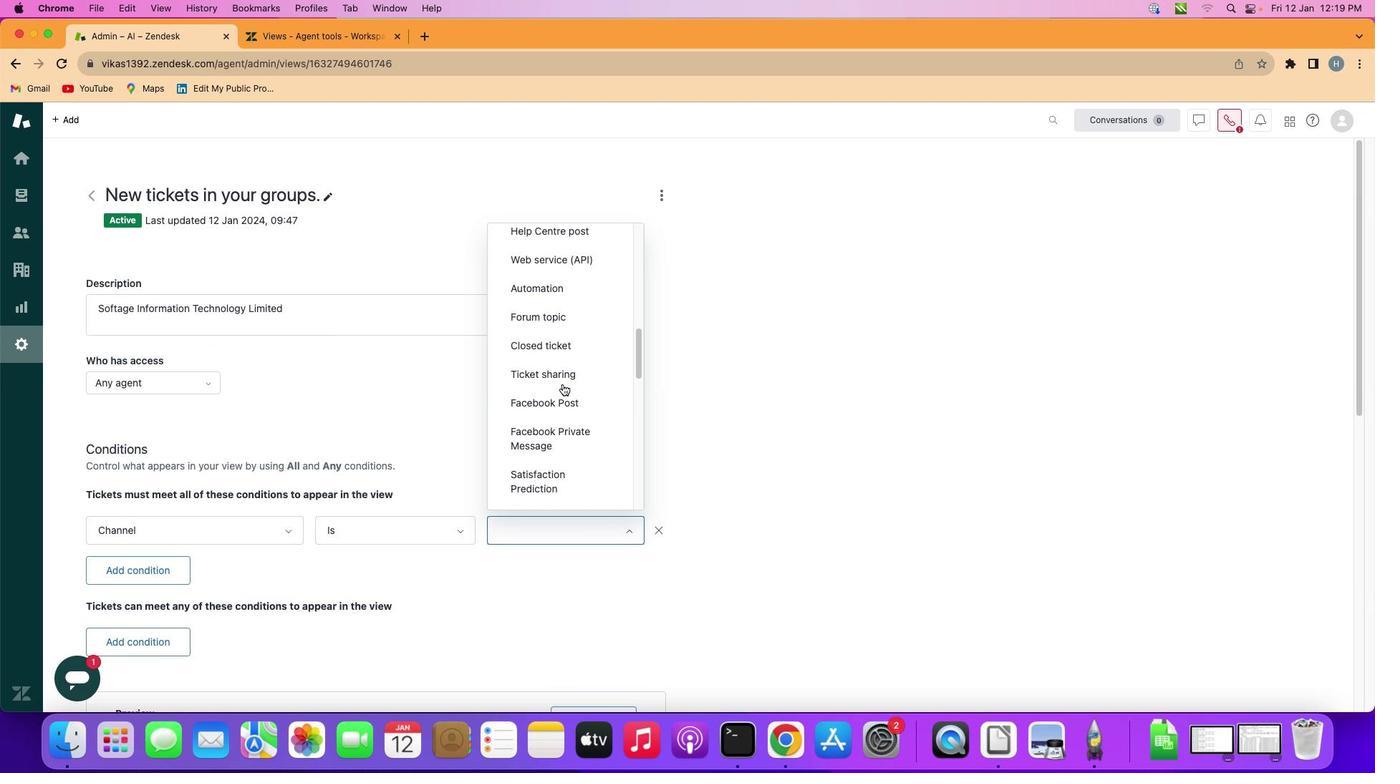 
Action: Mouse scrolled (556, 378) with delta (-5, -5)
Screenshot: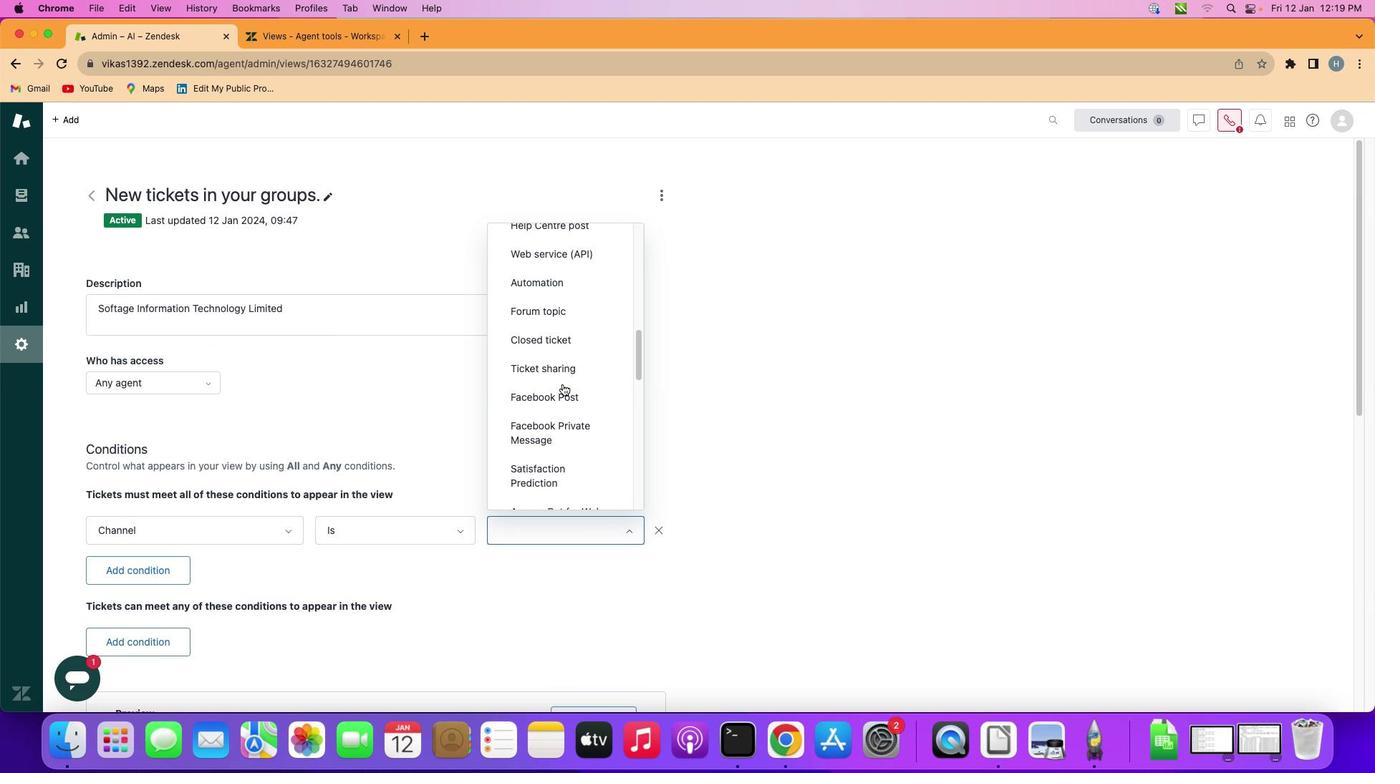 
Action: Mouse scrolled (556, 378) with delta (-5, -5)
Screenshot: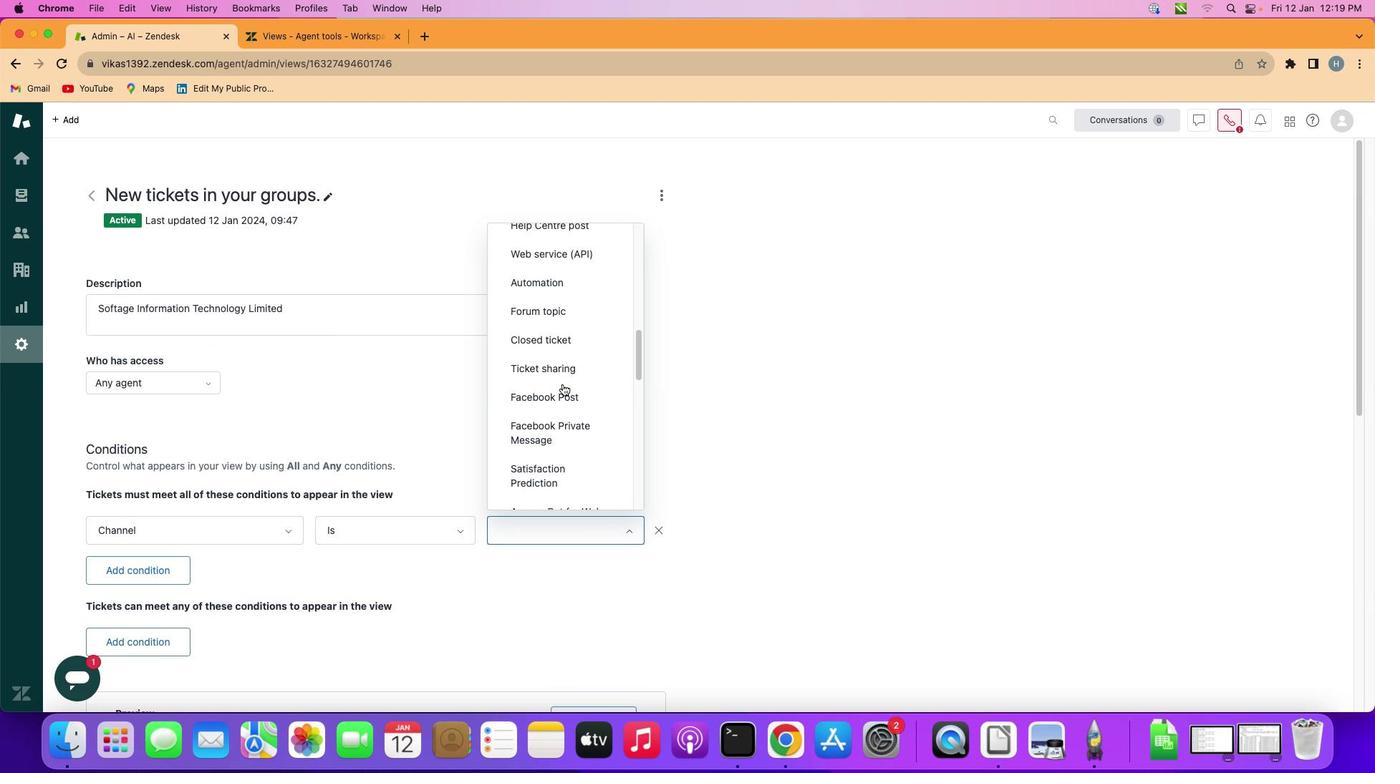 
Action: Mouse scrolled (556, 378) with delta (-5, -5)
Screenshot: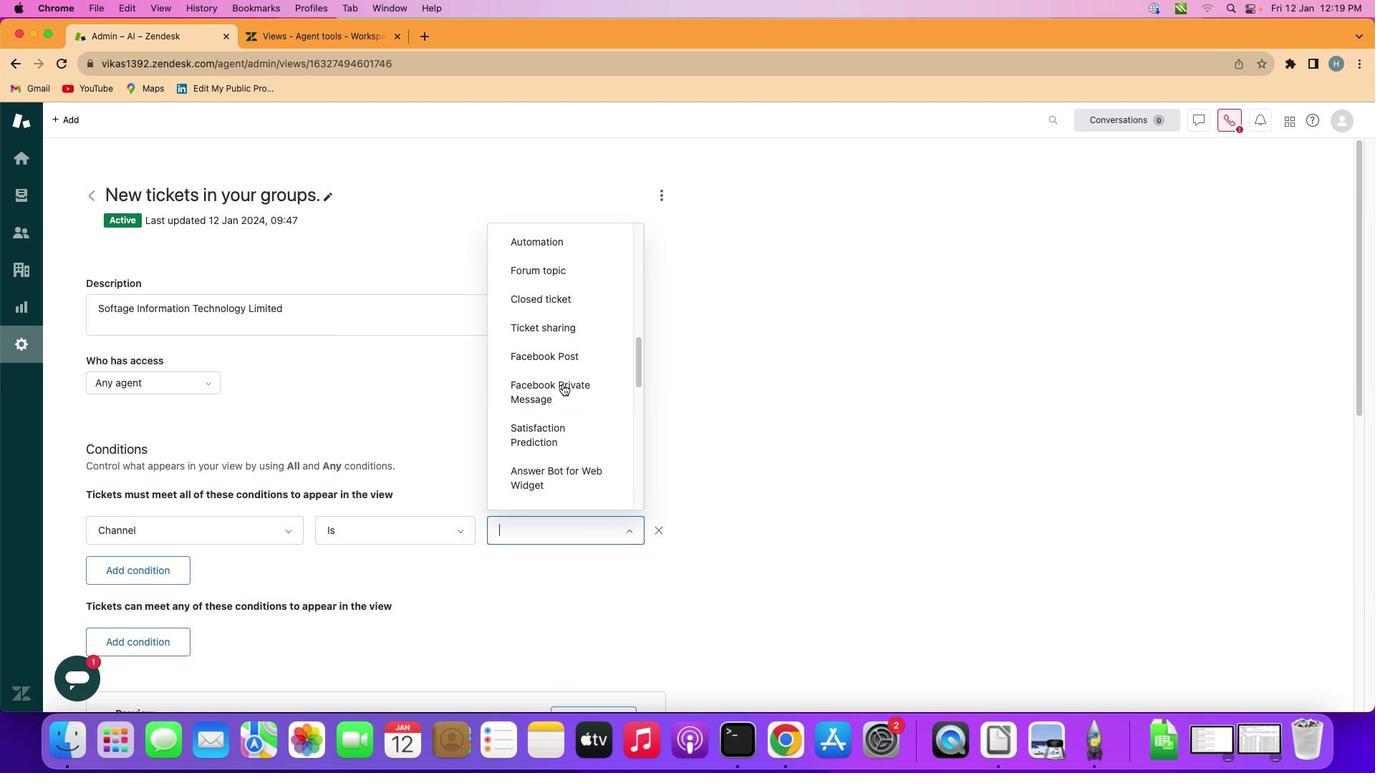 
Action: Mouse scrolled (556, 378) with delta (-5, -5)
Screenshot: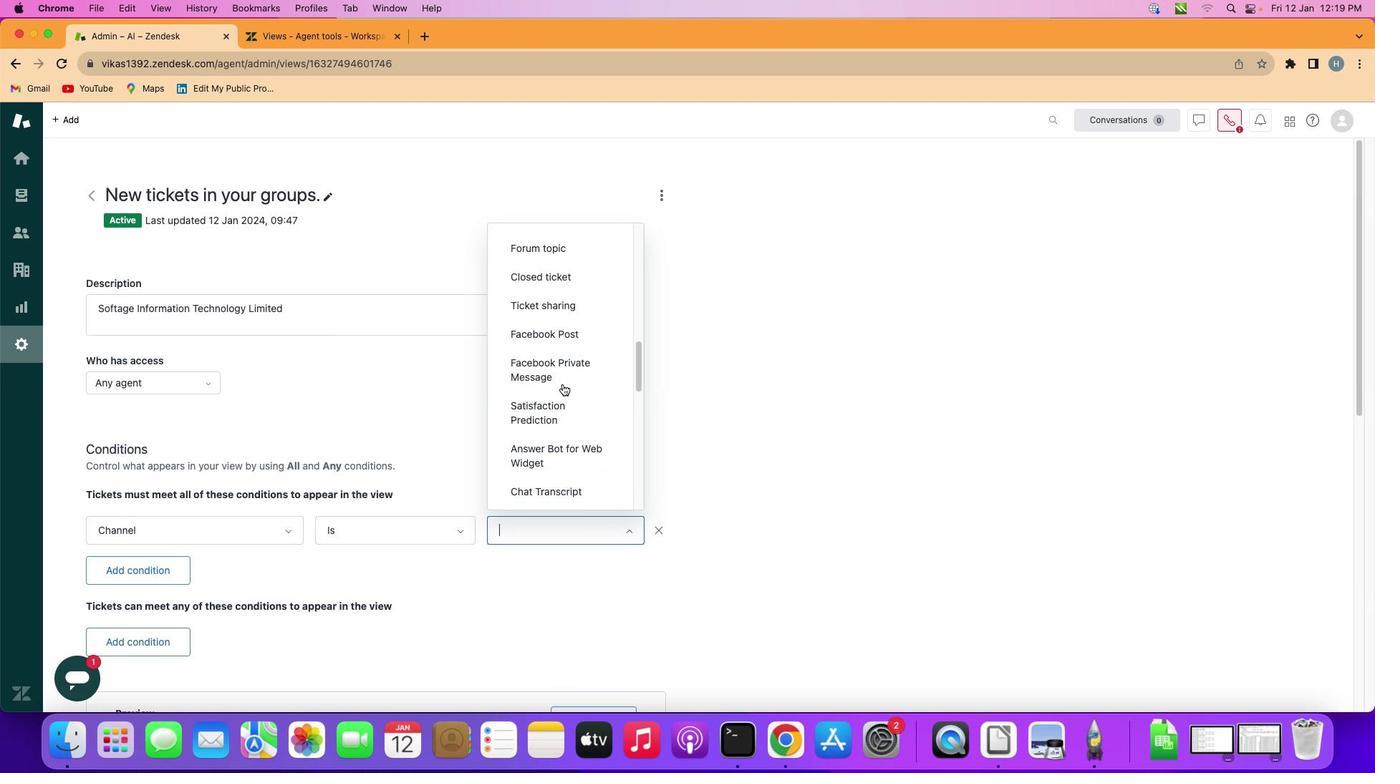 
Action: Mouse scrolled (556, 378) with delta (-5, -5)
Screenshot: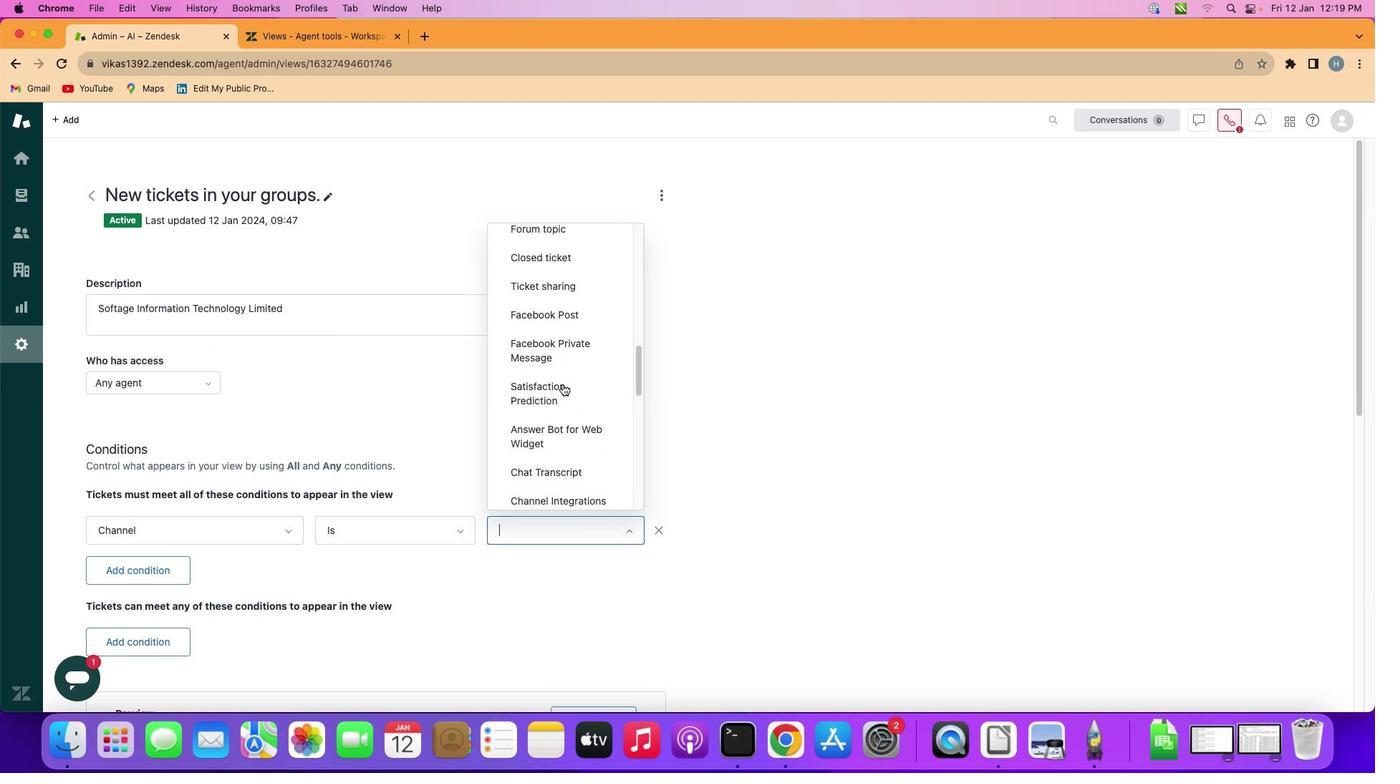 
Action: Mouse scrolled (556, 378) with delta (-5, -5)
Screenshot: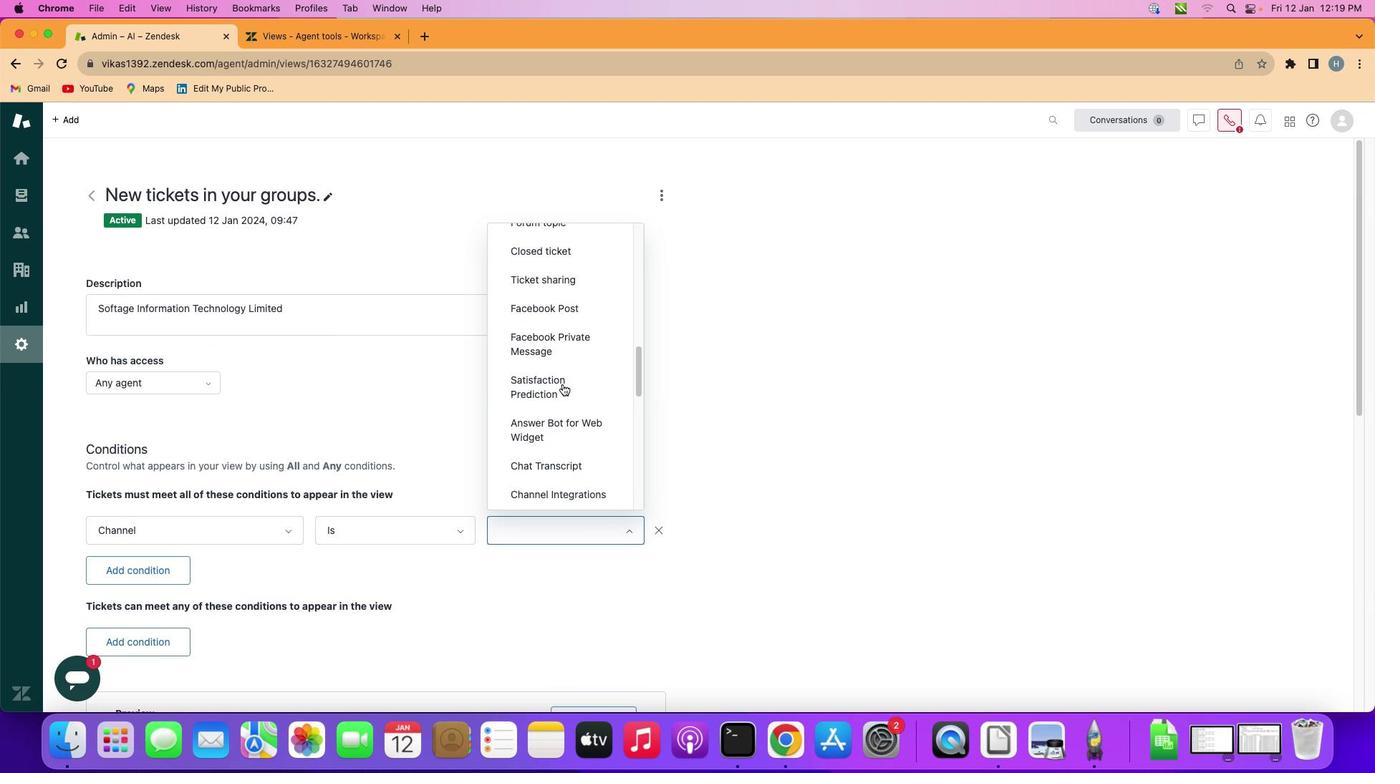 
Action: Mouse scrolled (556, 378) with delta (-5, -5)
Screenshot: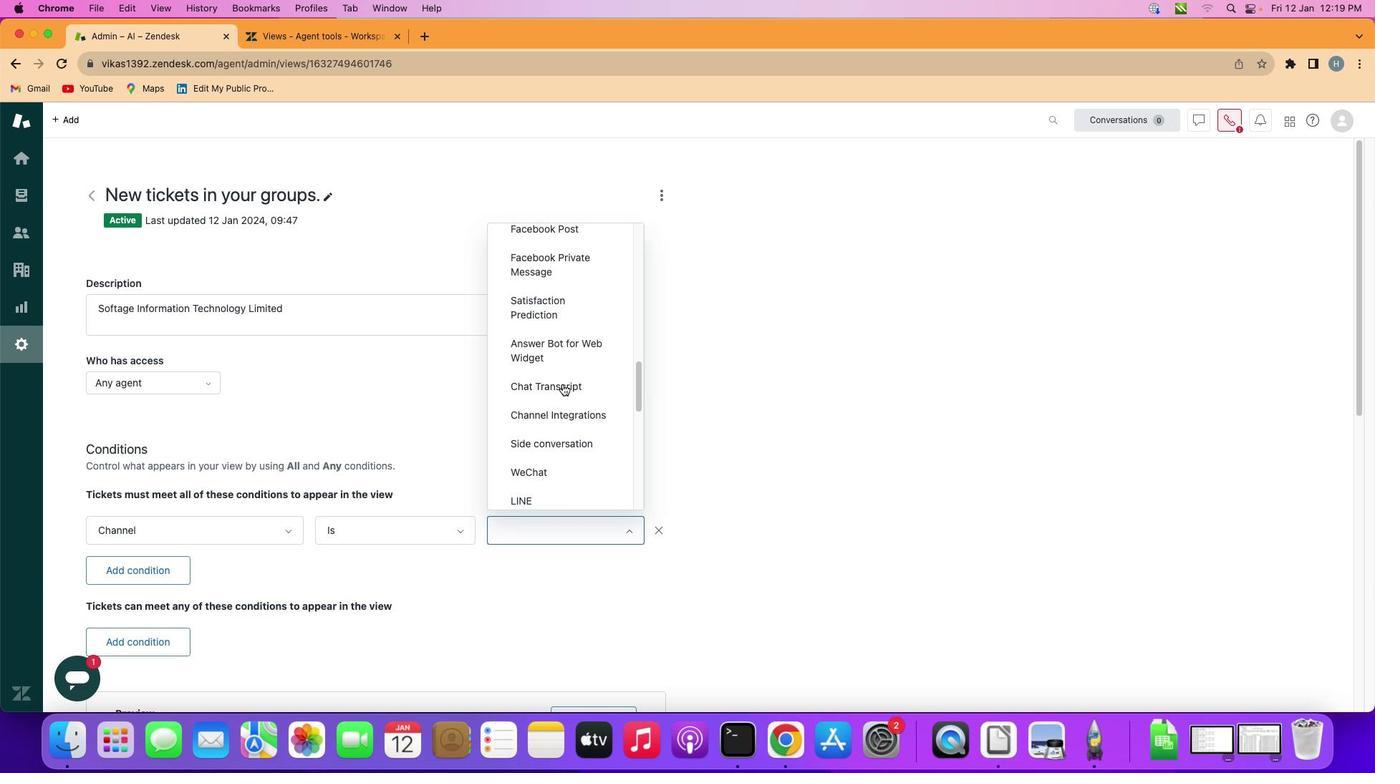 
Action: Mouse scrolled (556, 378) with delta (-5, -5)
Screenshot: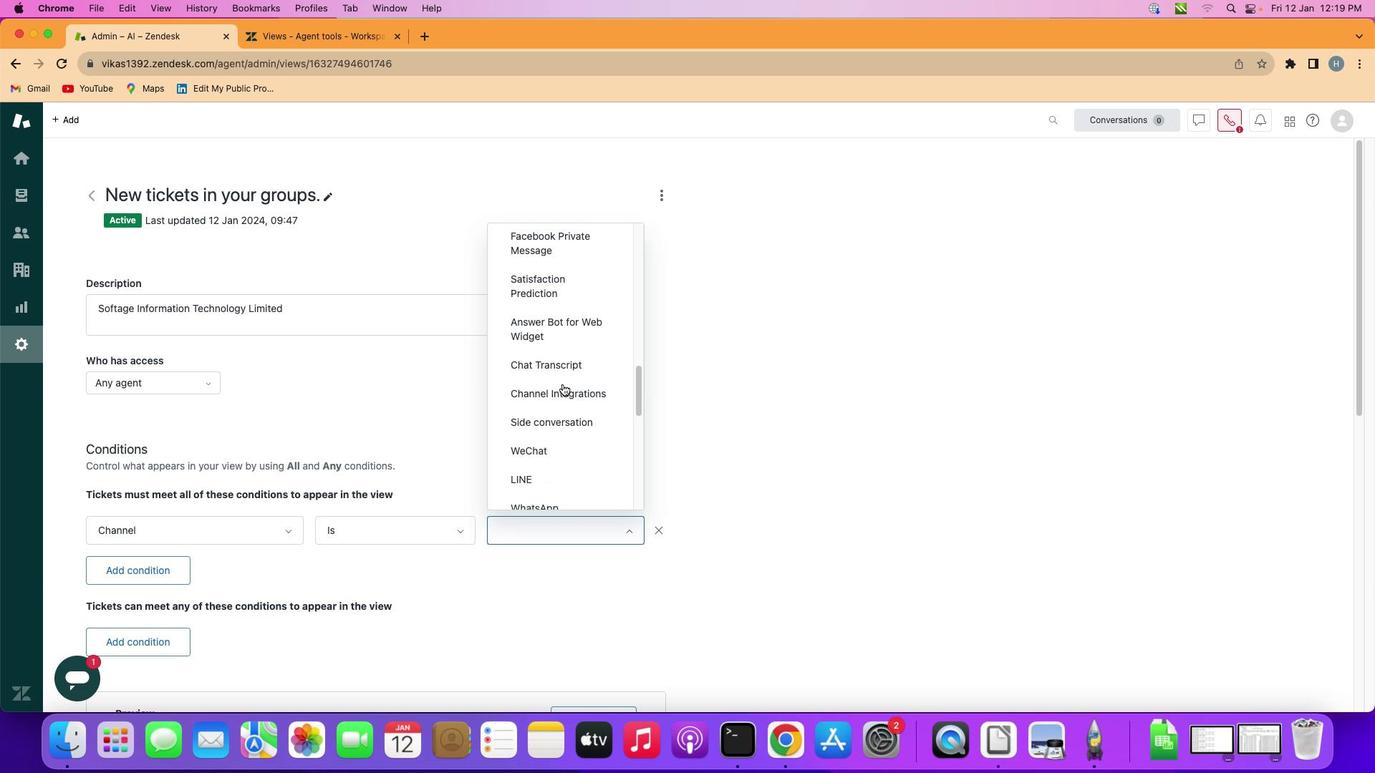 
Action: Mouse scrolled (556, 378) with delta (-5, -6)
Screenshot: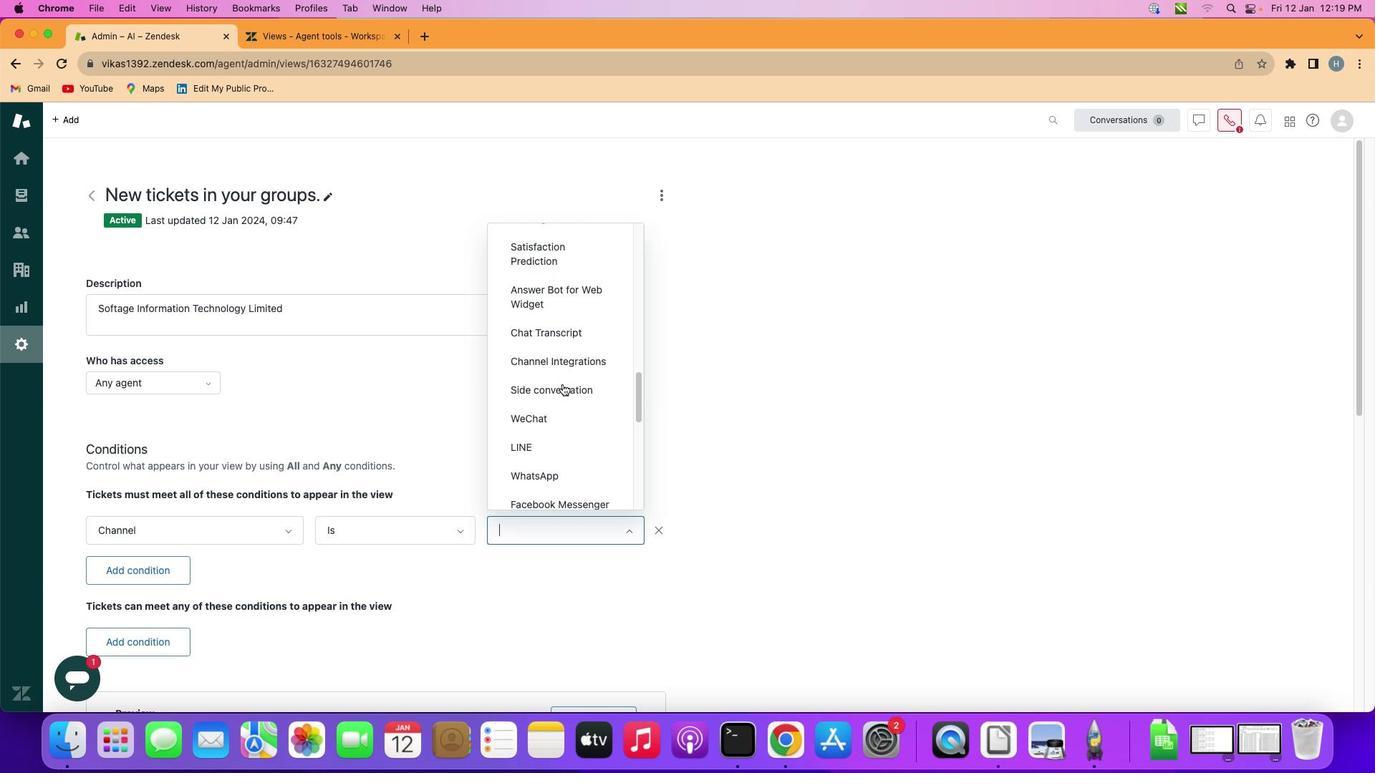 
Action: Mouse scrolled (556, 378) with delta (-5, -6)
Screenshot: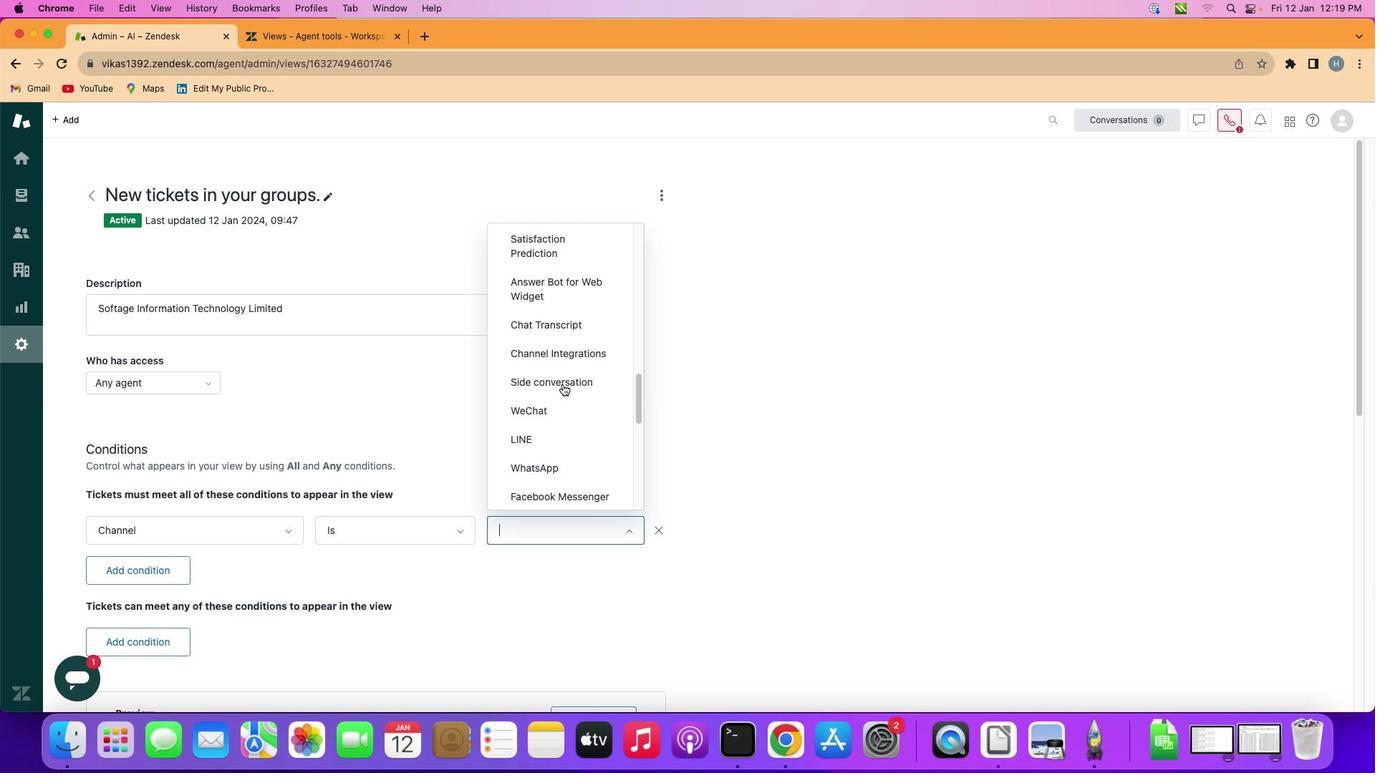 
Action: Mouse scrolled (556, 378) with delta (-5, -5)
Screenshot: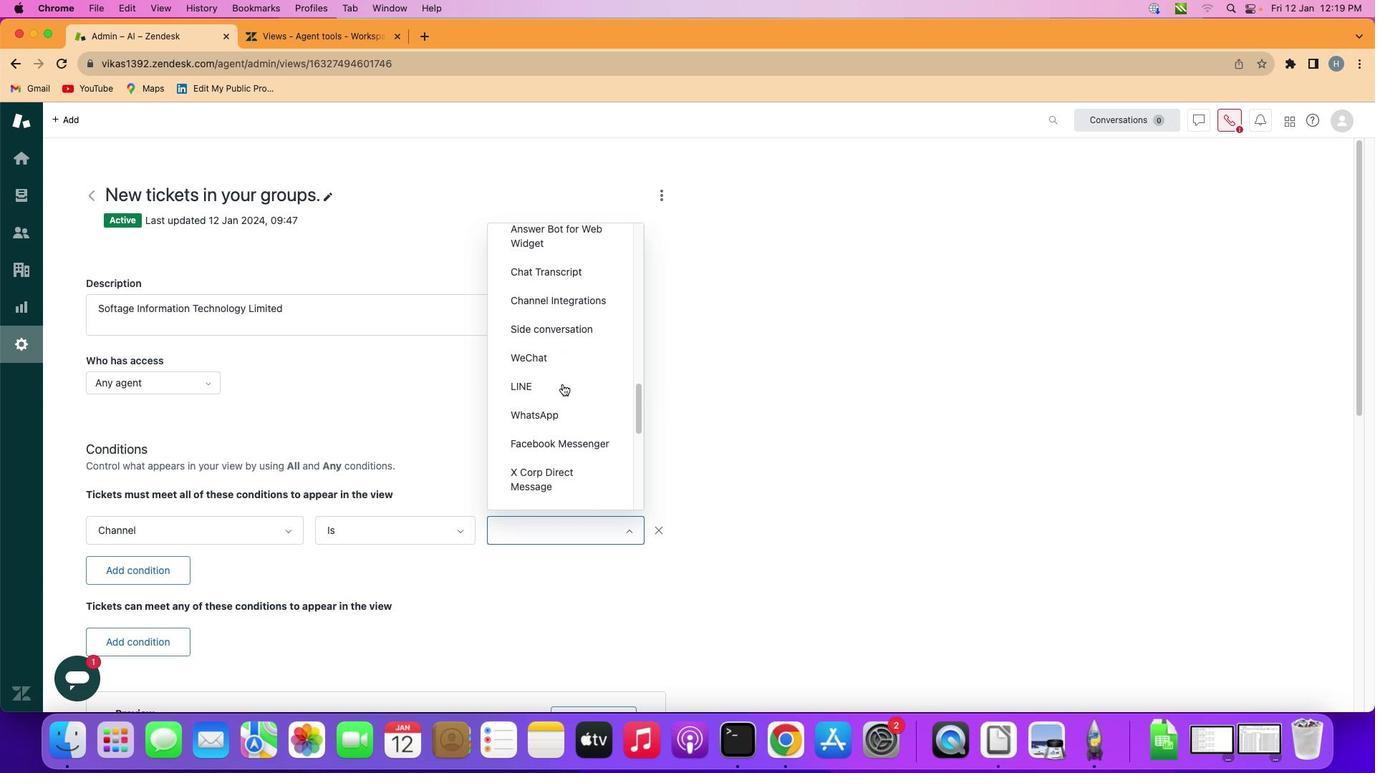 
Action: Mouse scrolled (556, 378) with delta (-5, -5)
Screenshot: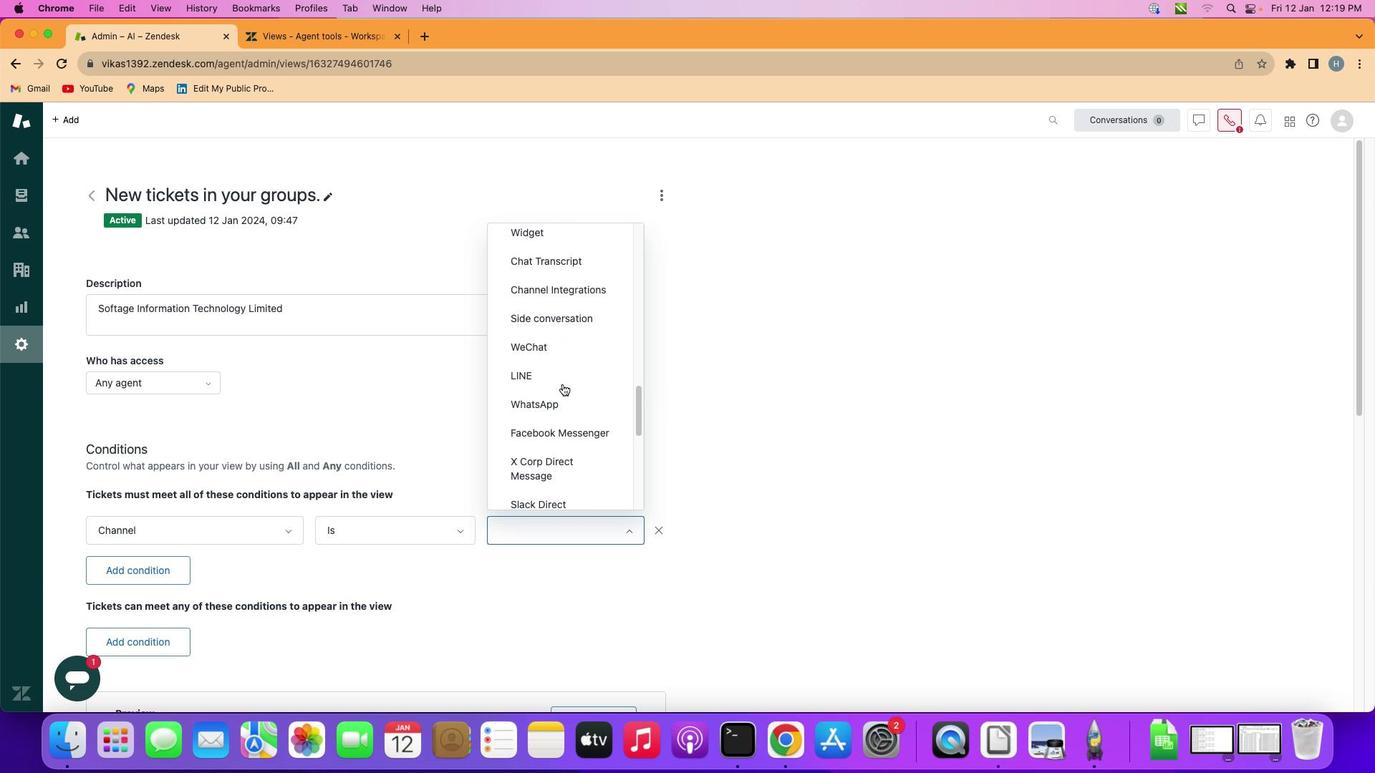 
Action: Mouse scrolled (556, 378) with delta (-5, -5)
Screenshot: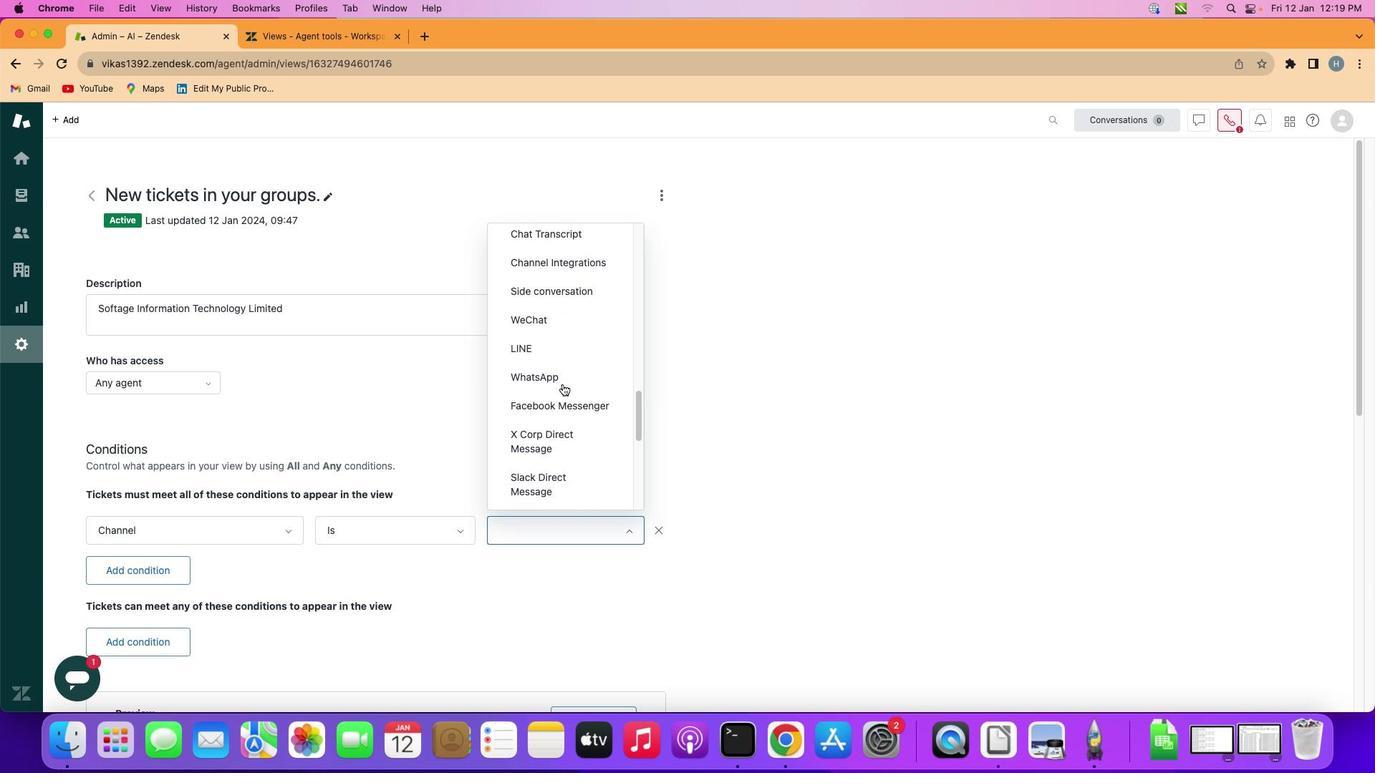 
Action: Mouse scrolled (556, 378) with delta (-5, -5)
Screenshot: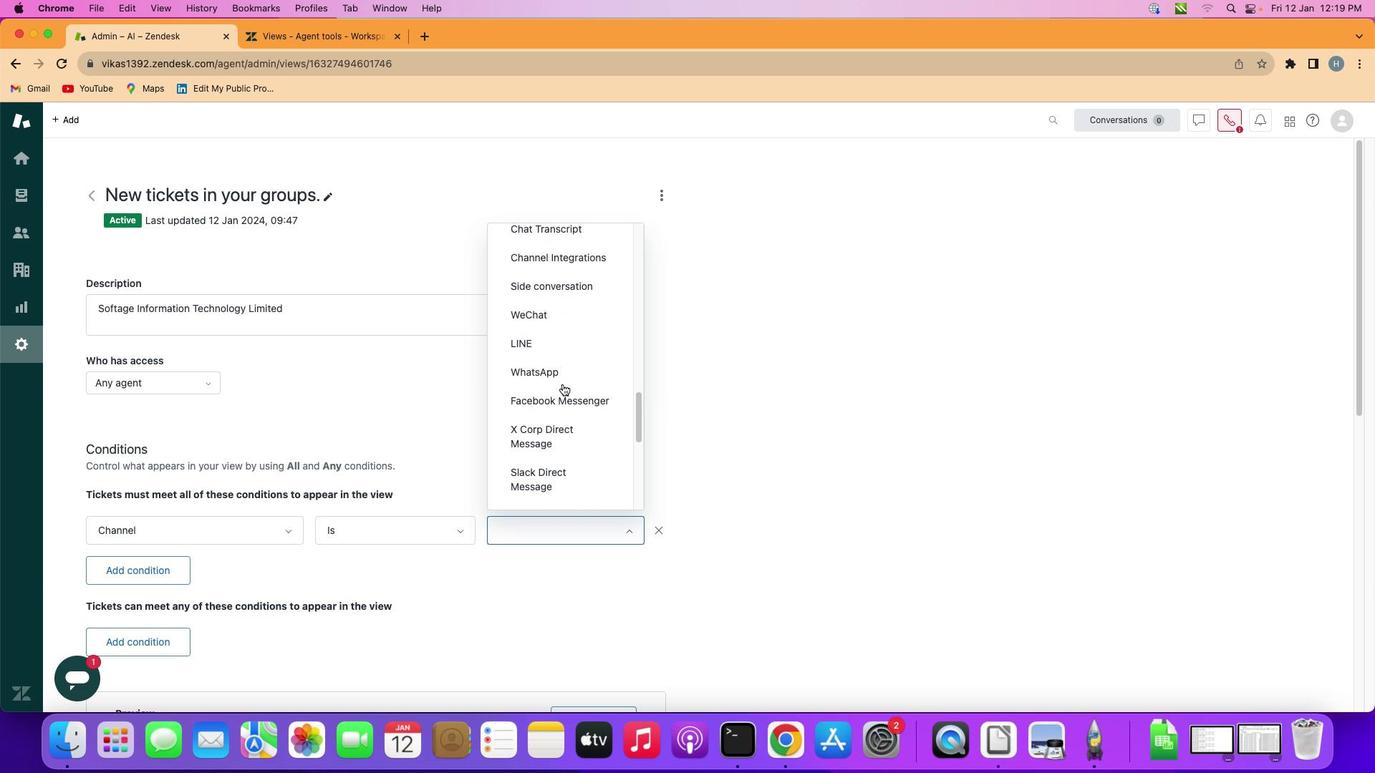 
Action: Mouse scrolled (556, 378) with delta (-5, -5)
Screenshot: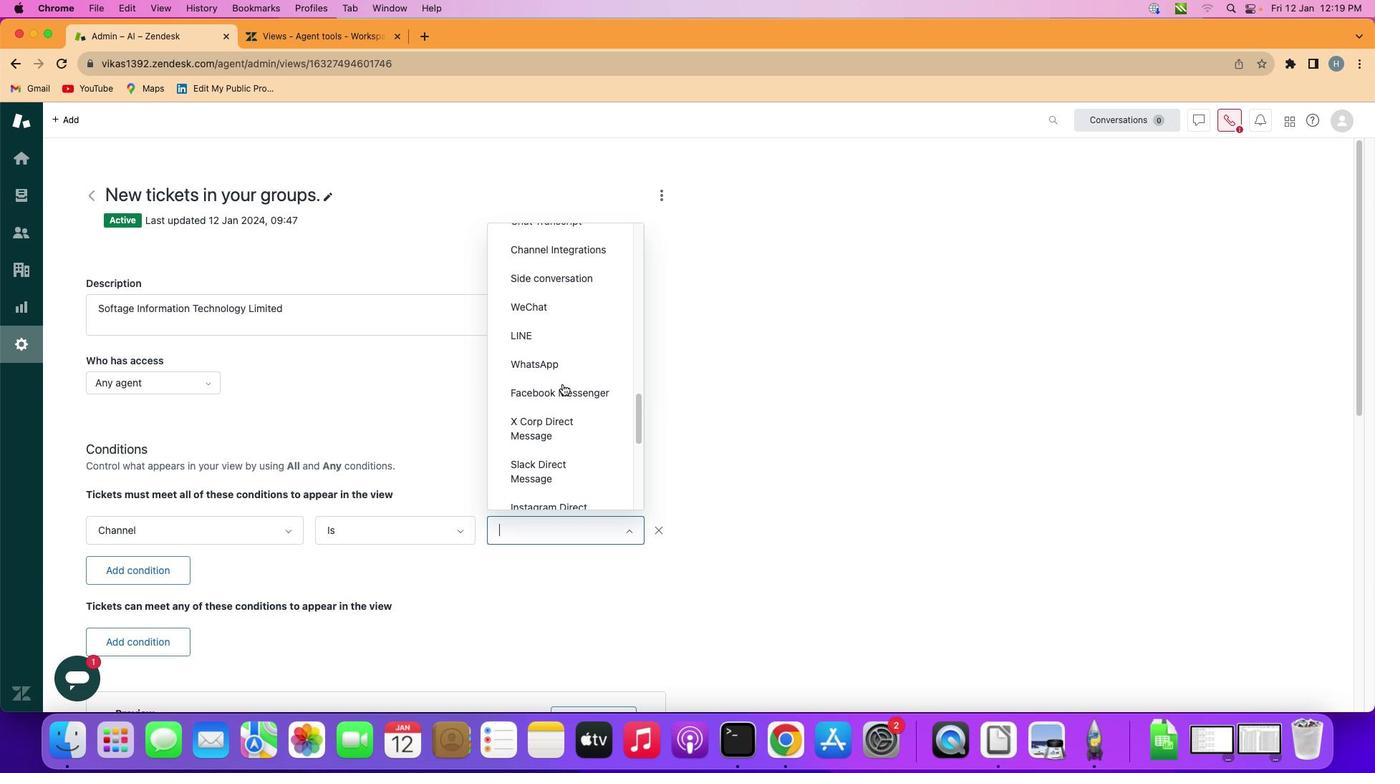 
Action: Mouse scrolled (556, 378) with delta (-5, -5)
Screenshot: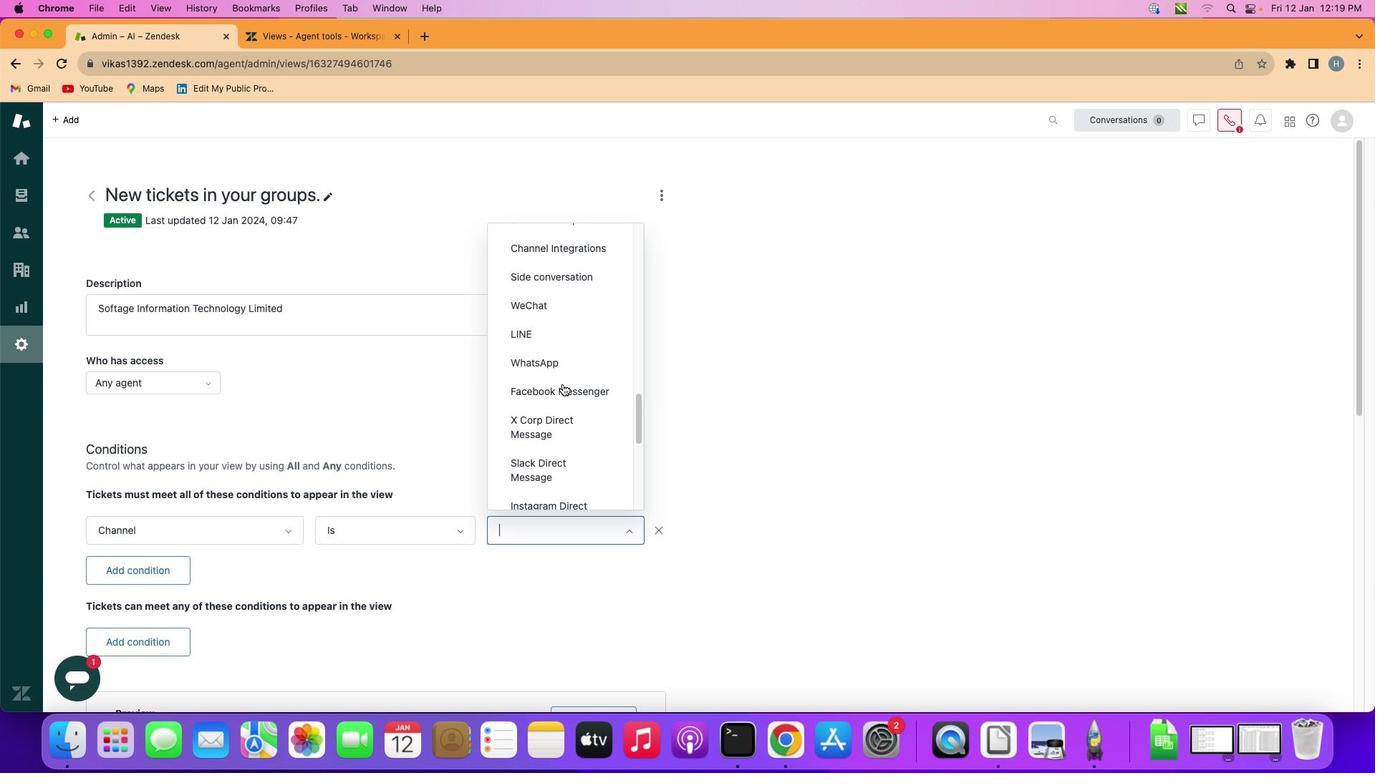 
Action: Mouse scrolled (556, 378) with delta (-5, -5)
Screenshot: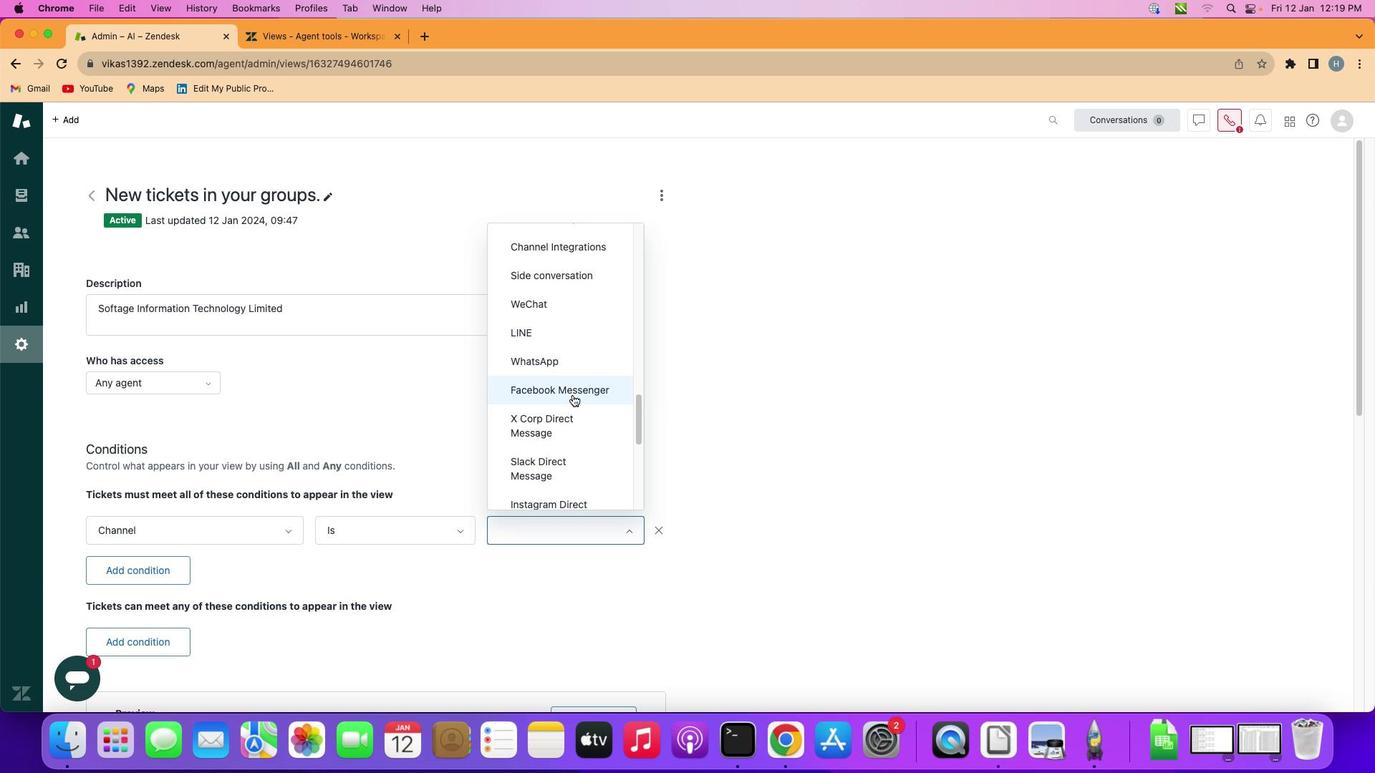
Action: Mouse moved to (572, 384)
Screenshot: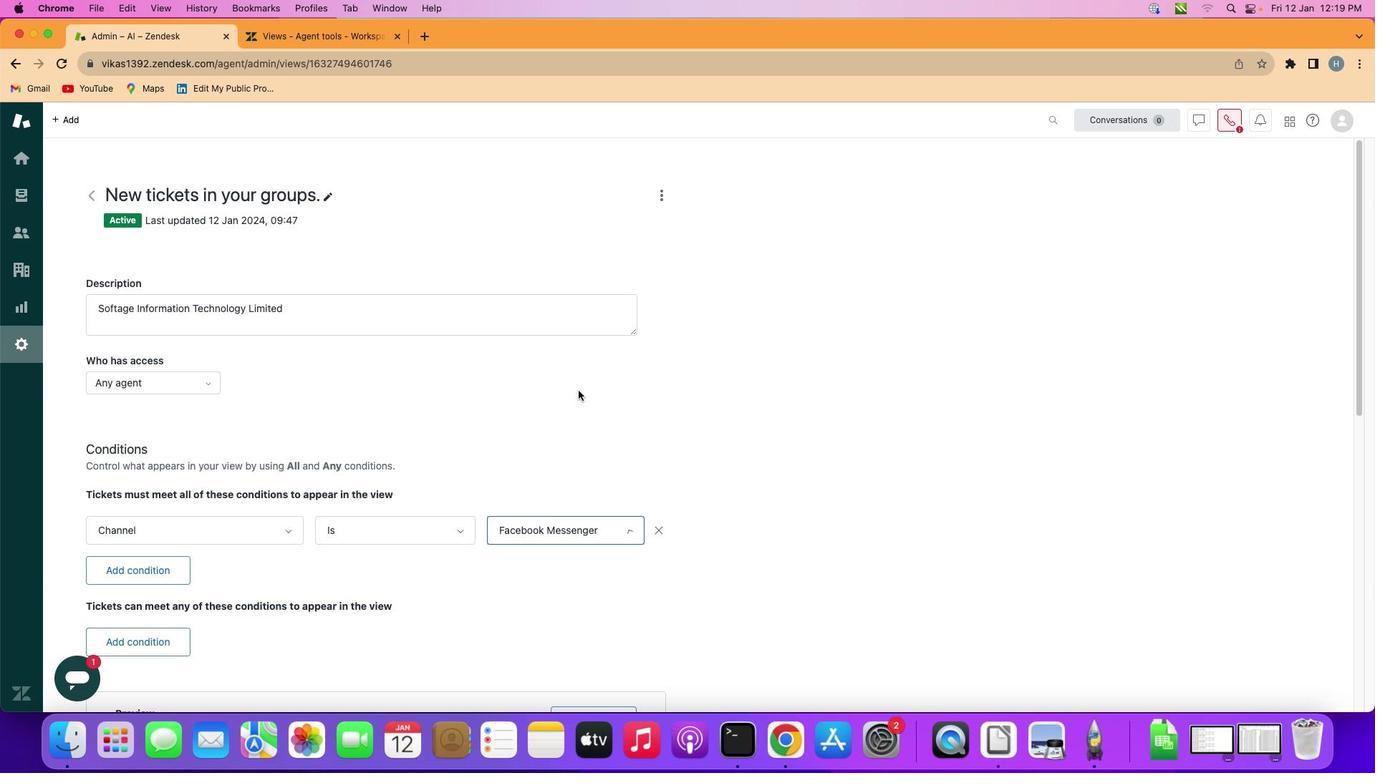 
Action: Mouse pressed left at (572, 384)
Screenshot: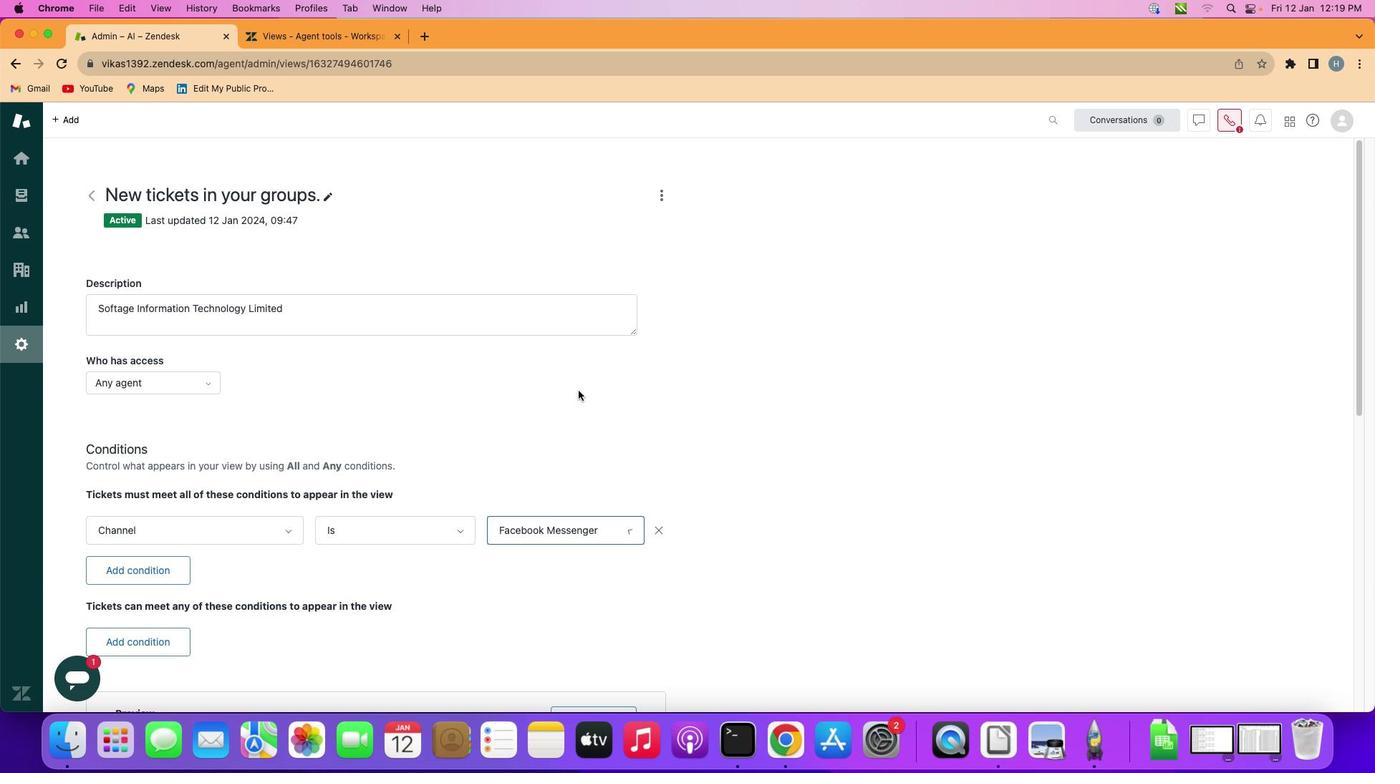 
Action: Mouse moved to (572, 384)
Screenshot: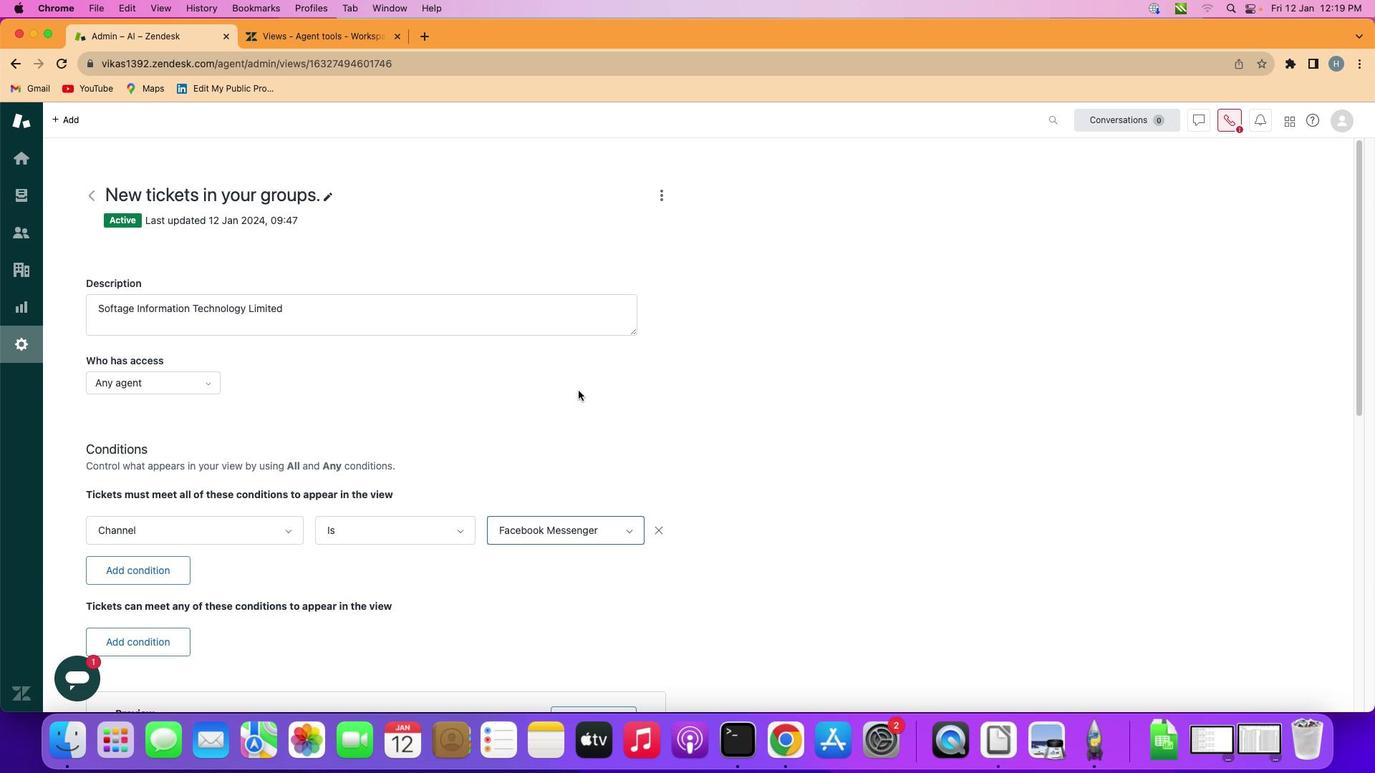 
